 Task: Look for space in Pamanukan, Indonesia from 4th June, 2023 to 8th June, 2023 for 2 adults in price range Rs.8000 to Rs.16000. Place can be private room with 1  bedroom having 1 bed and 1 bathroom. Property type can be house, flat, guest house, hotel. Booking option can be shelf check-in. Required host language is English.
Action: Mouse moved to (423, 58)
Screenshot: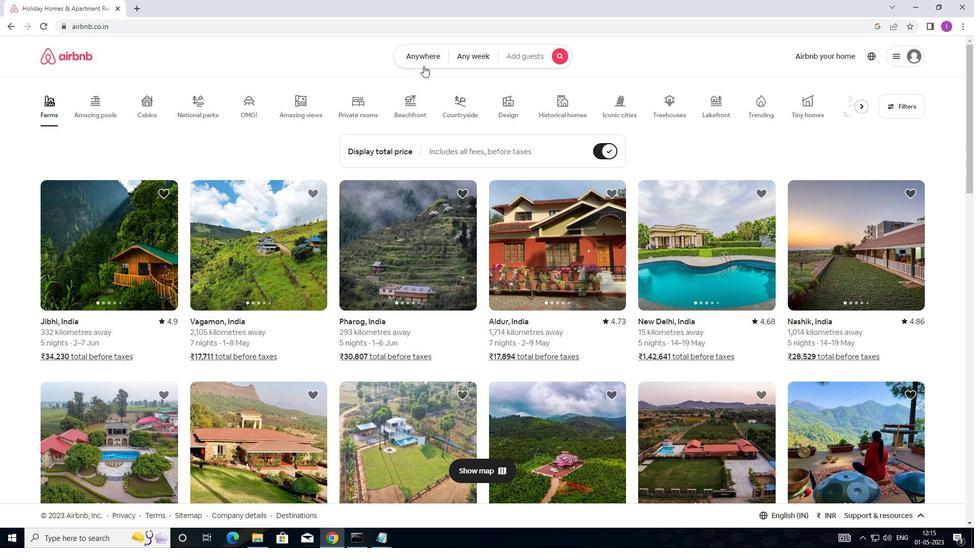 
Action: Mouse pressed left at (423, 58)
Screenshot: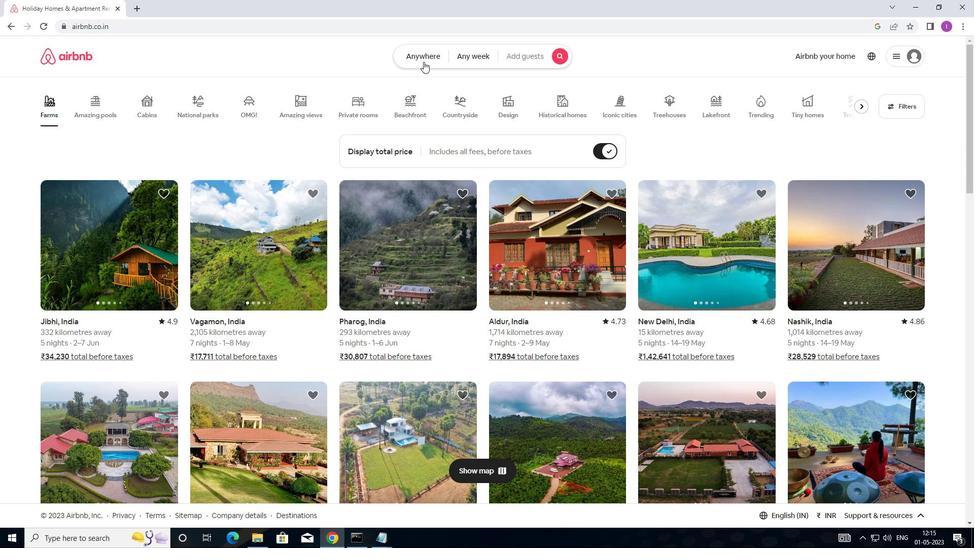 
Action: Mouse moved to (320, 91)
Screenshot: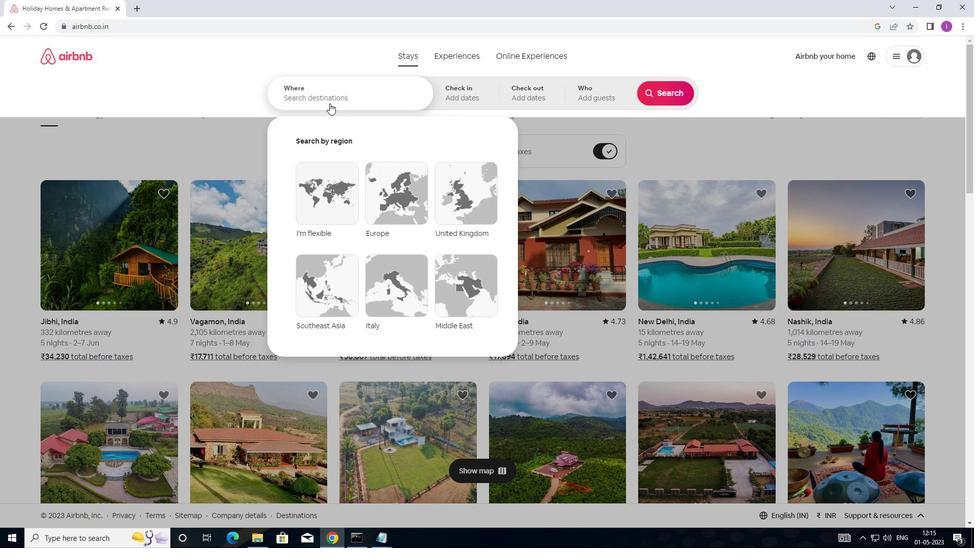 
Action: Mouse pressed left at (320, 91)
Screenshot: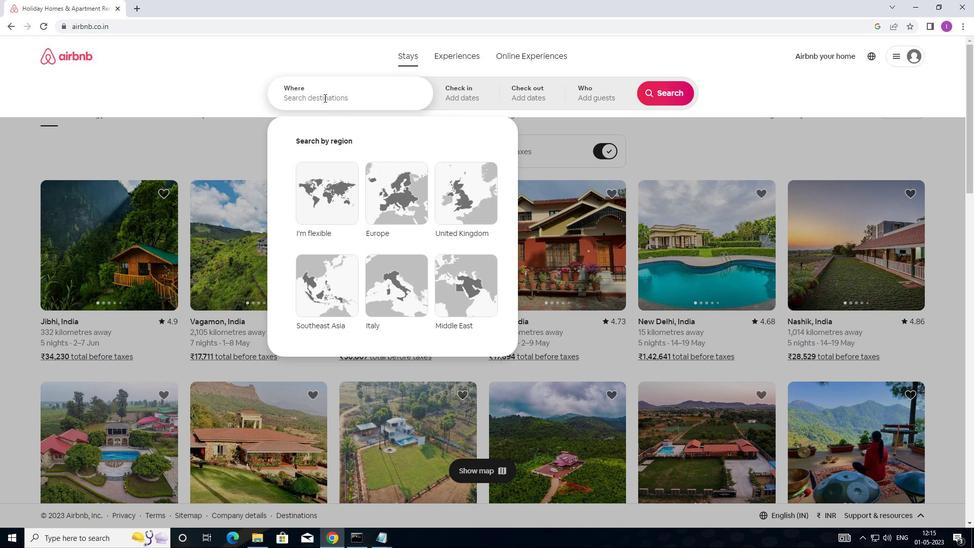 
Action: Mouse moved to (386, 114)
Screenshot: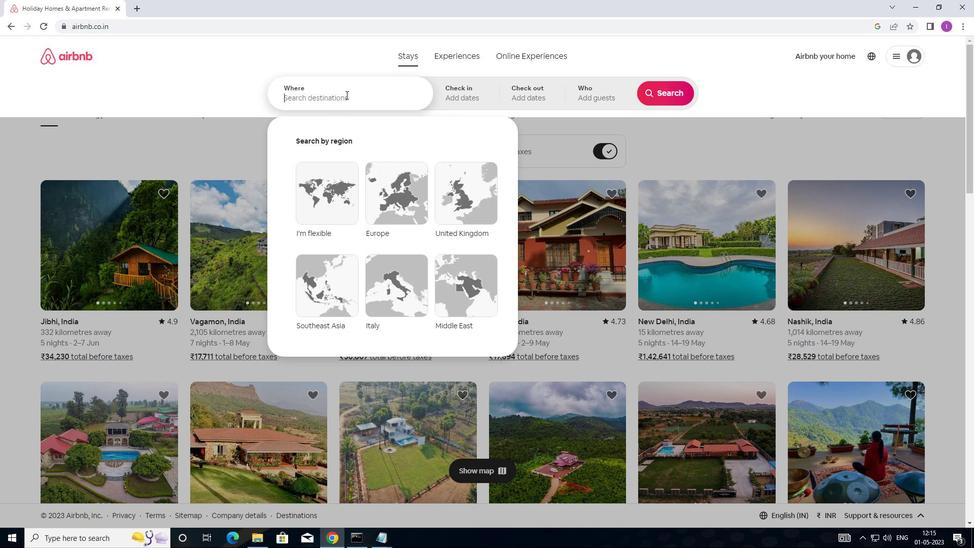 
Action: Key pressed <Key.shift>PAMANUKAN,<Key.shift><Key.shift><Key.shift><Key.shift><Key.shift><Key.shift><Key.shift><Key.shift><Key.shift><Key.shift><Key.shift><Key.shift><Key.shift><Key.shift><Key.shift>IN
Screenshot: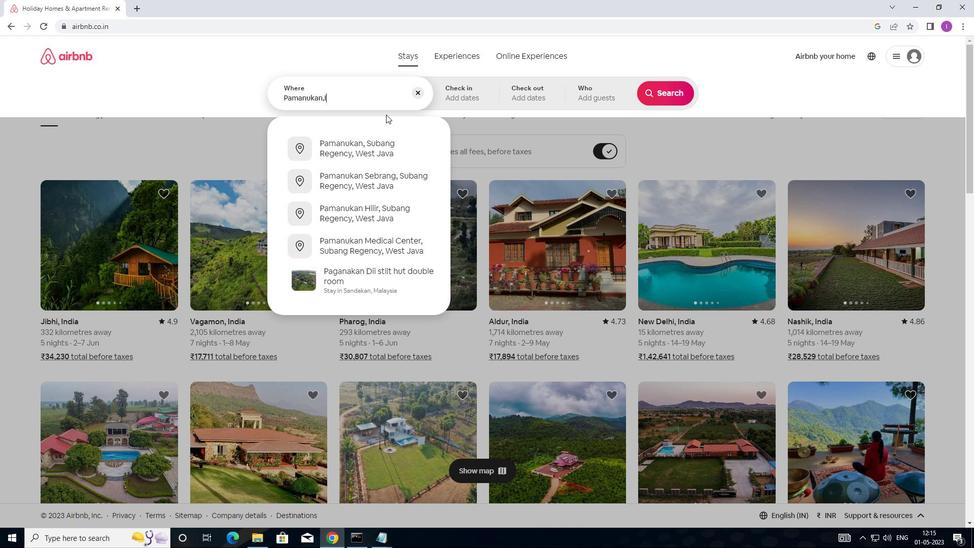 
Action: Mouse moved to (387, 115)
Screenshot: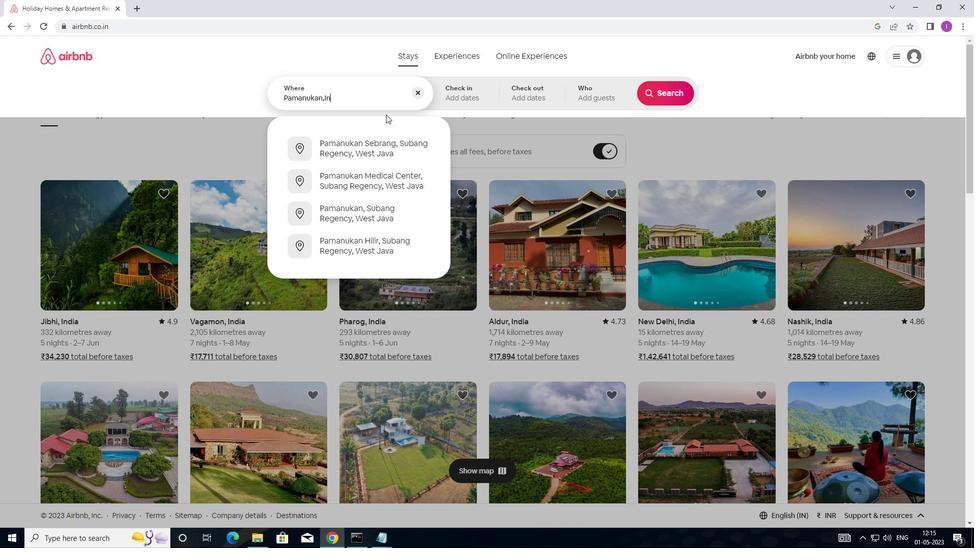 
Action: Key pressed D
Screenshot: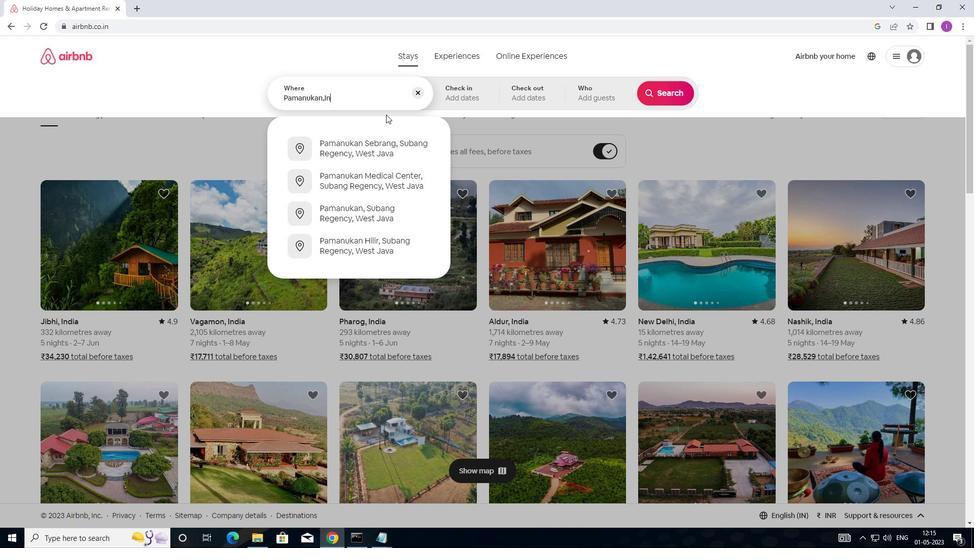 
Action: Mouse moved to (409, 99)
Screenshot: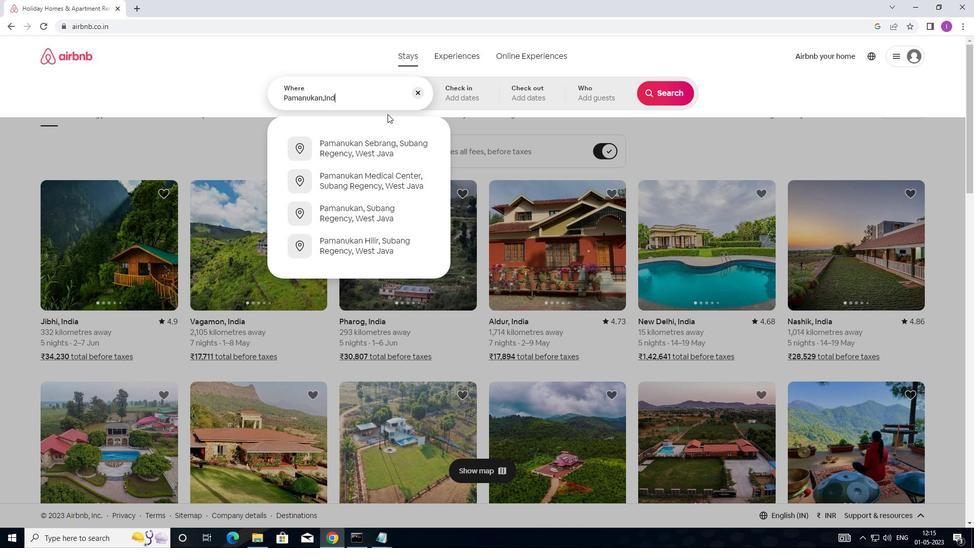 
Action: Key pressed ONESIA
Screenshot: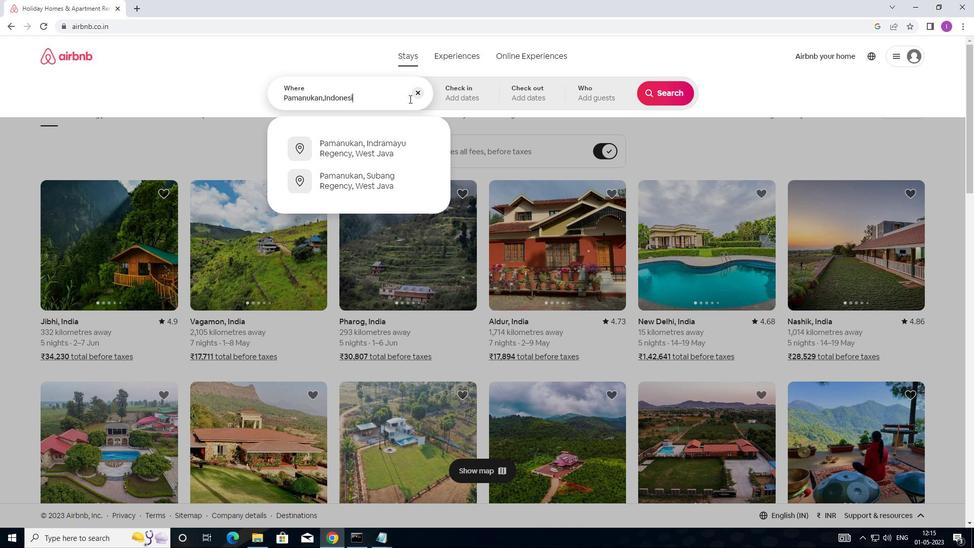 
Action: Mouse moved to (465, 91)
Screenshot: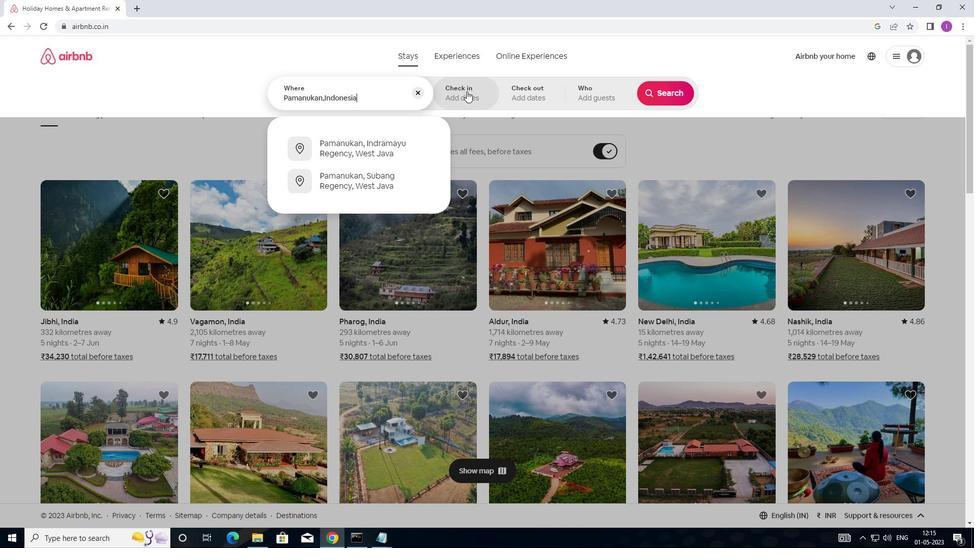 
Action: Mouse pressed left at (465, 91)
Screenshot: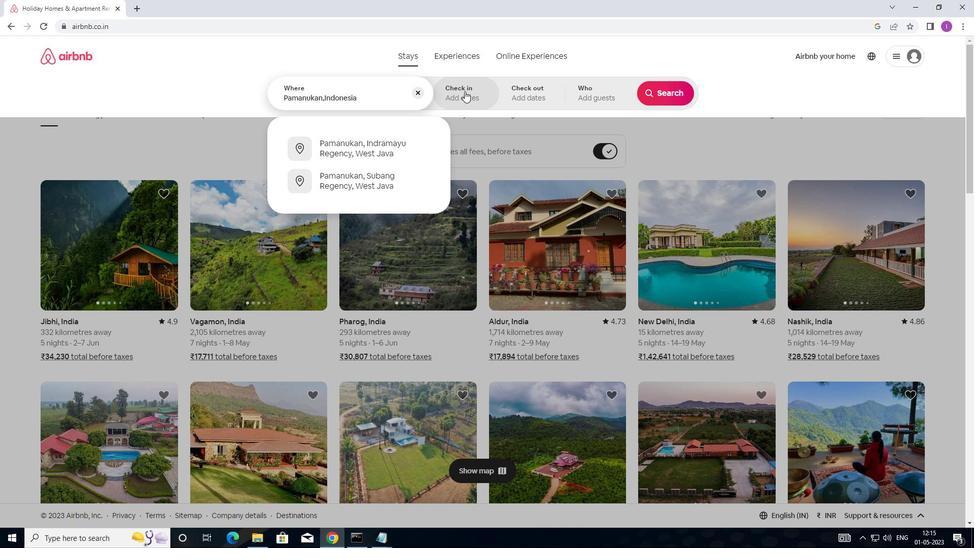 
Action: Mouse moved to (656, 183)
Screenshot: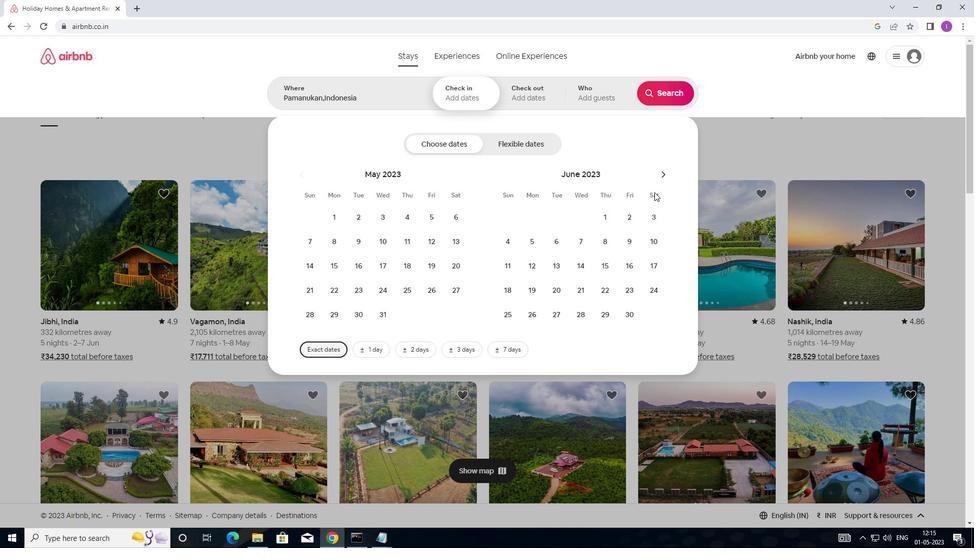 
Action: Mouse pressed left at (656, 183)
Screenshot: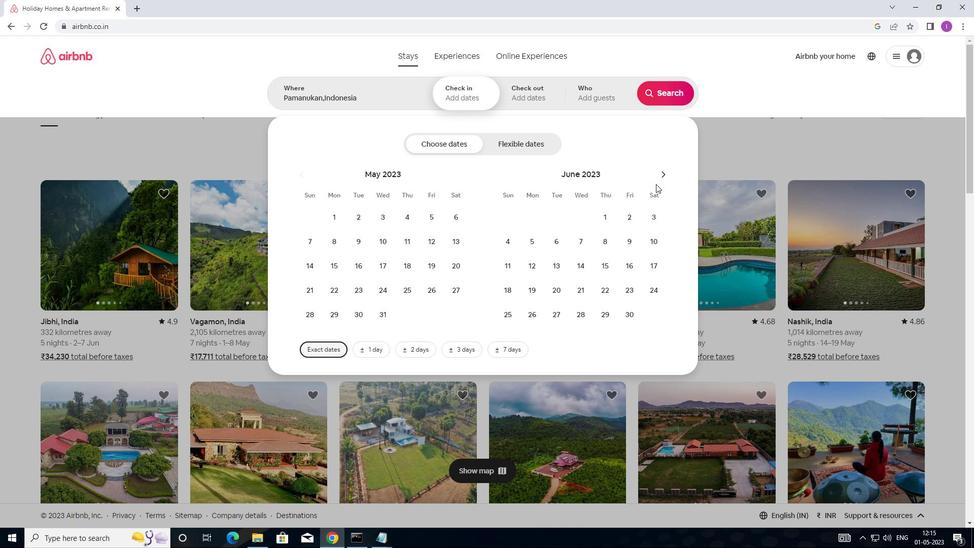
Action: Mouse pressed left at (656, 183)
Screenshot: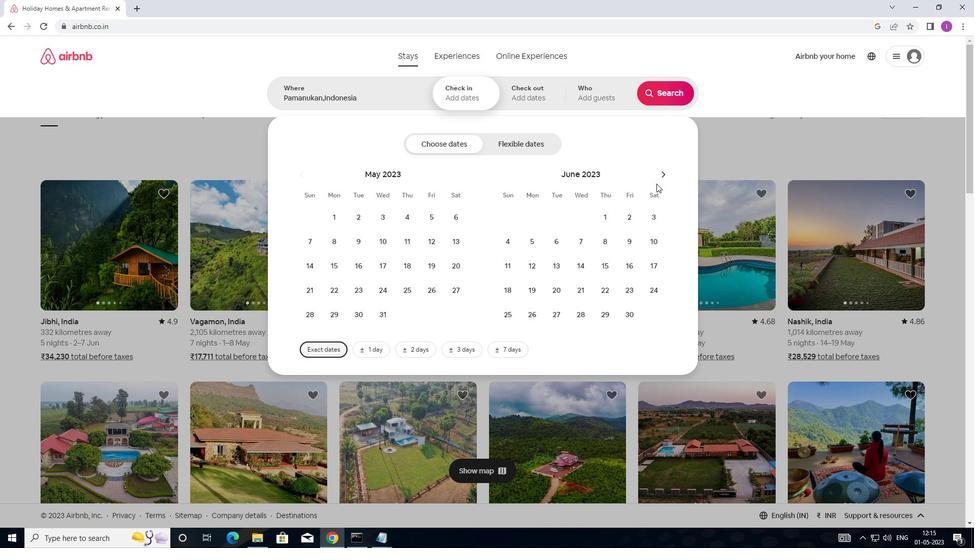 
Action: Mouse moved to (505, 241)
Screenshot: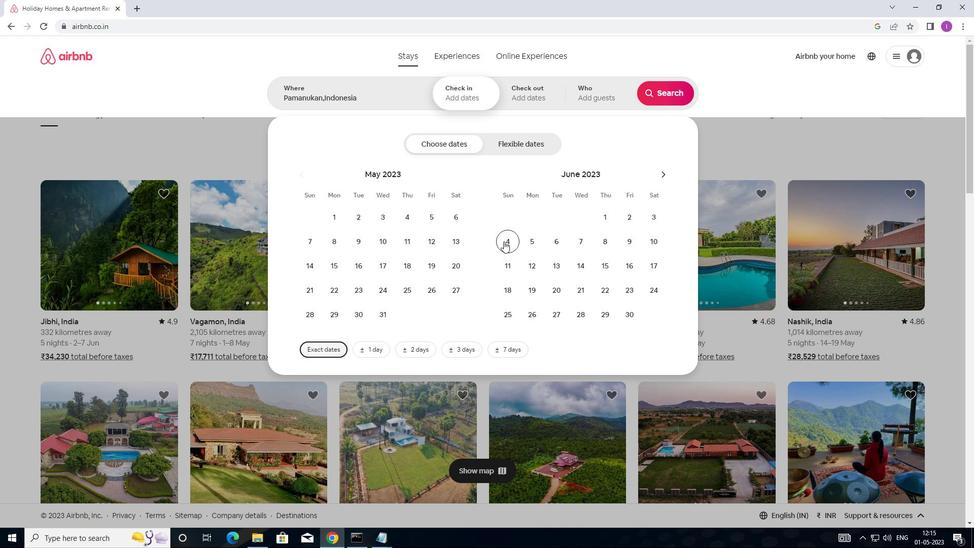 
Action: Mouse pressed left at (505, 241)
Screenshot: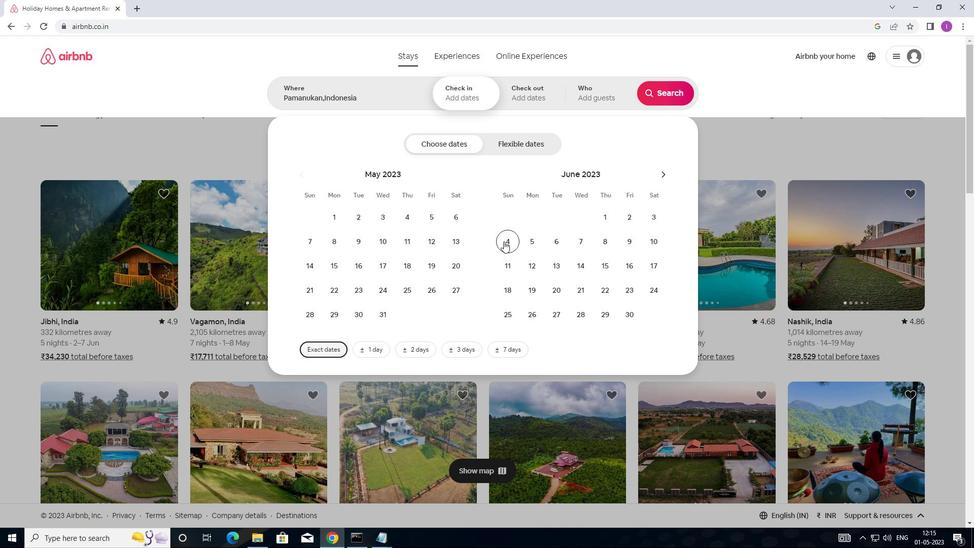 
Action: Mouse moved to (601, 244)
Screenshot: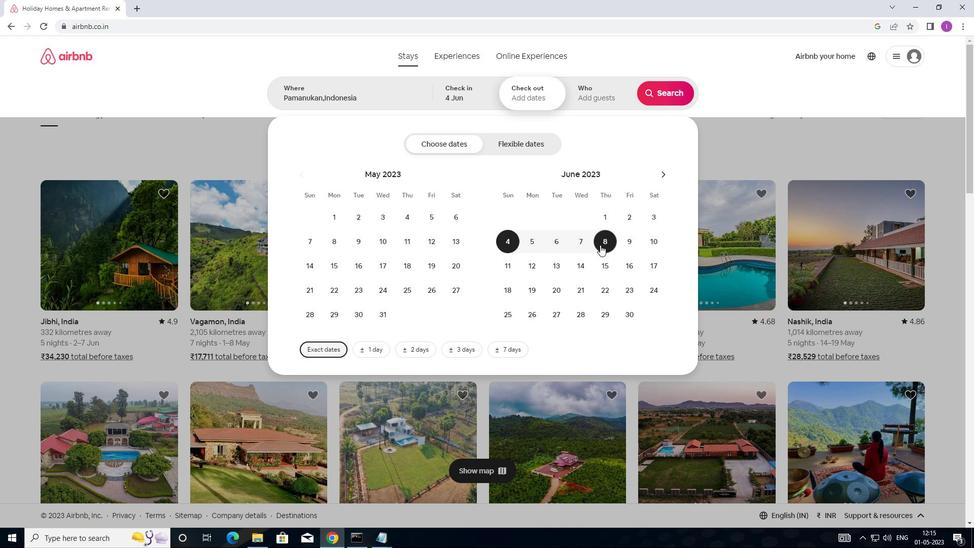 
Action: Mouse pressed left at (601, 244)
Screenshot: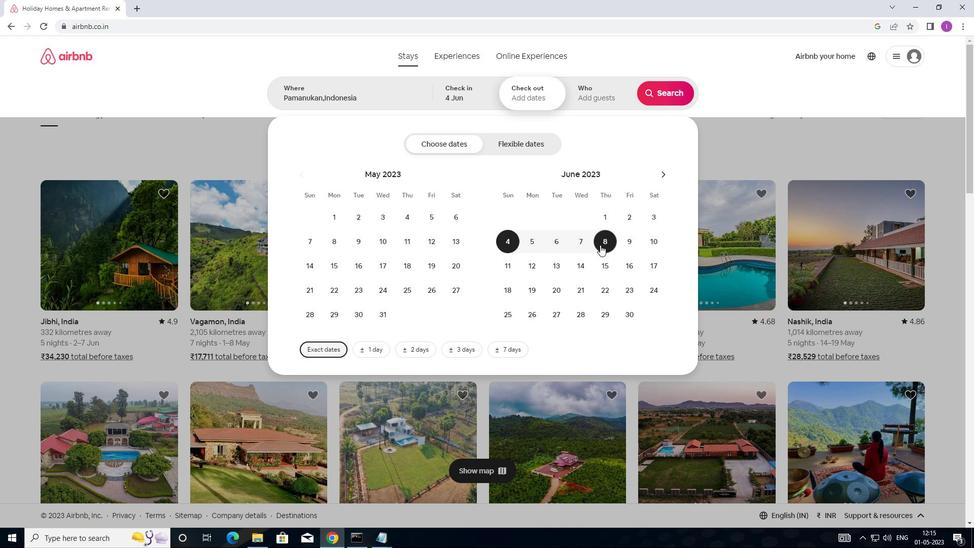 
Action: Mouse moved to (600, 96)
Screenshot: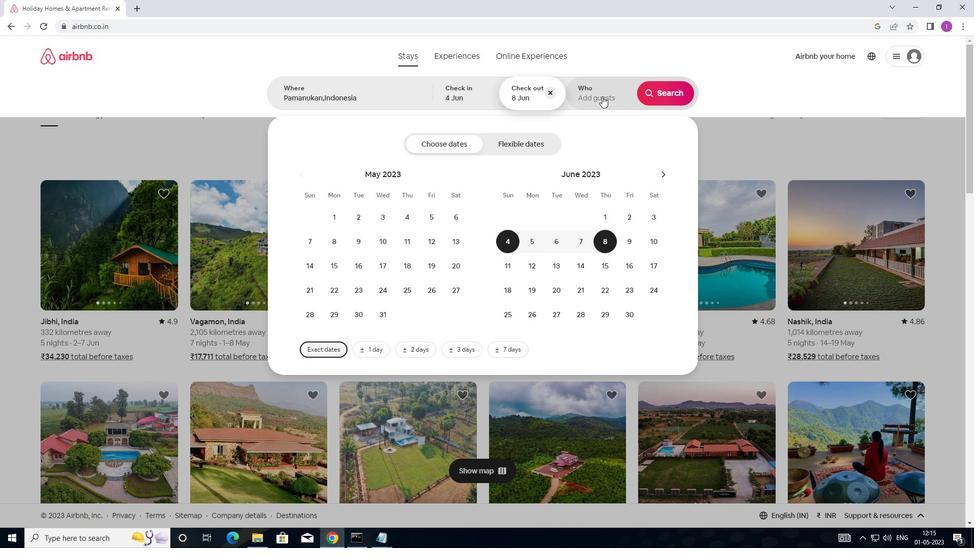 
Action: Mouse pressed left at (600, 96)
Screenshot: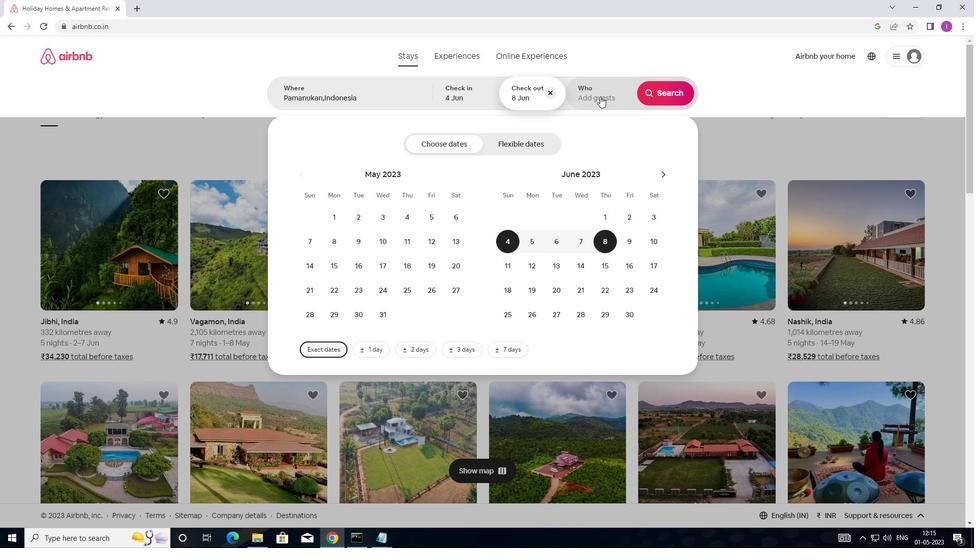 
Action: Mouse moved to (665, 149)
Screenshot: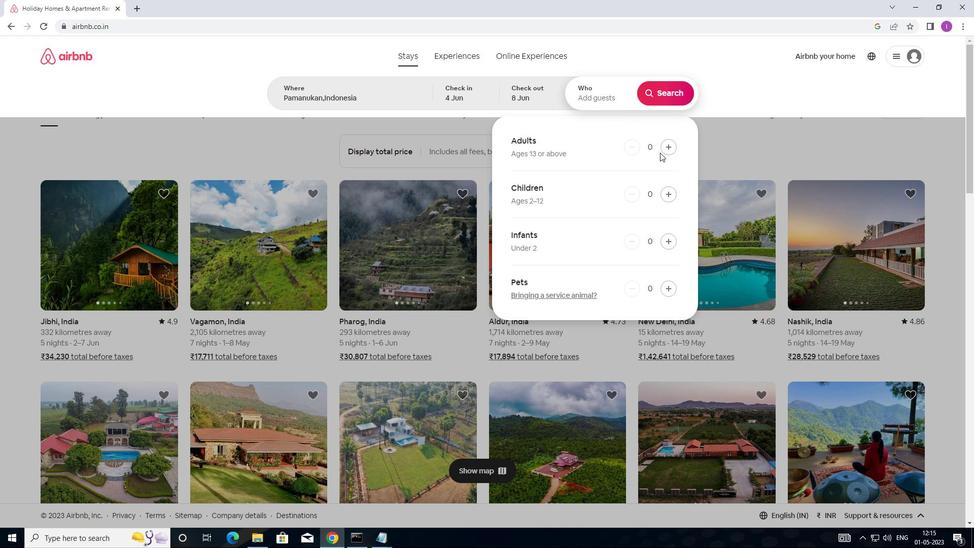 
Action: Mouse pressed left at (665, 149)
Screenshot: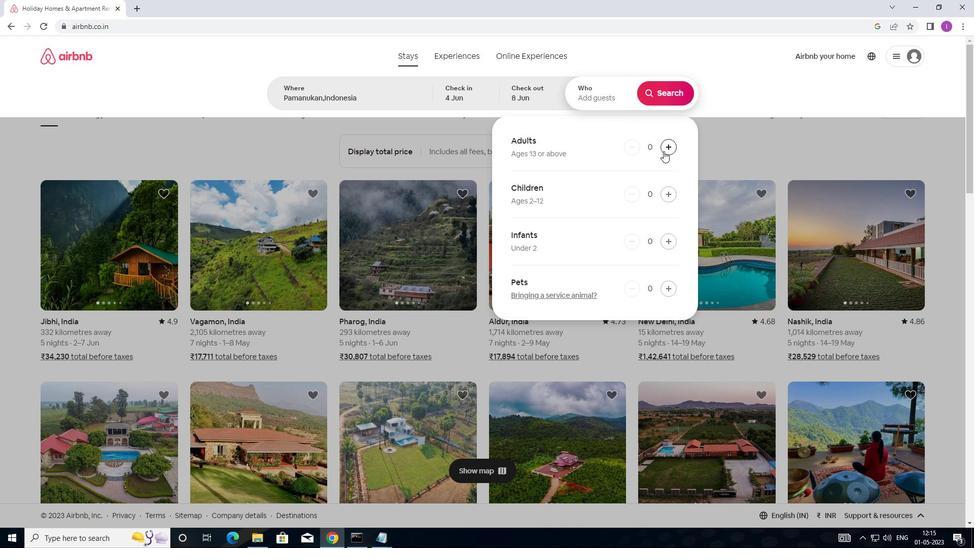 
Action: Mouse pressed left at (665, 149)
Screenshot: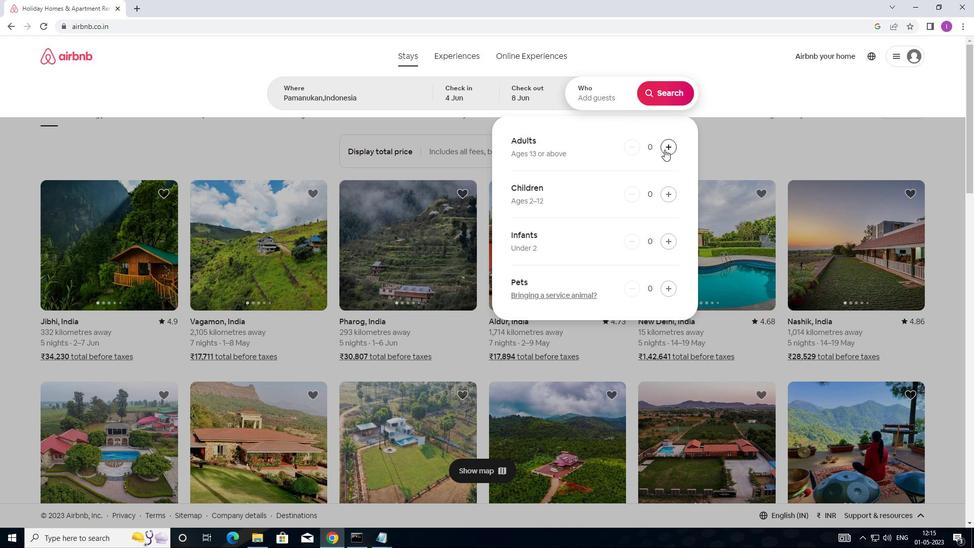 
Action: Mouse moved to (673, 98)
Screenshot: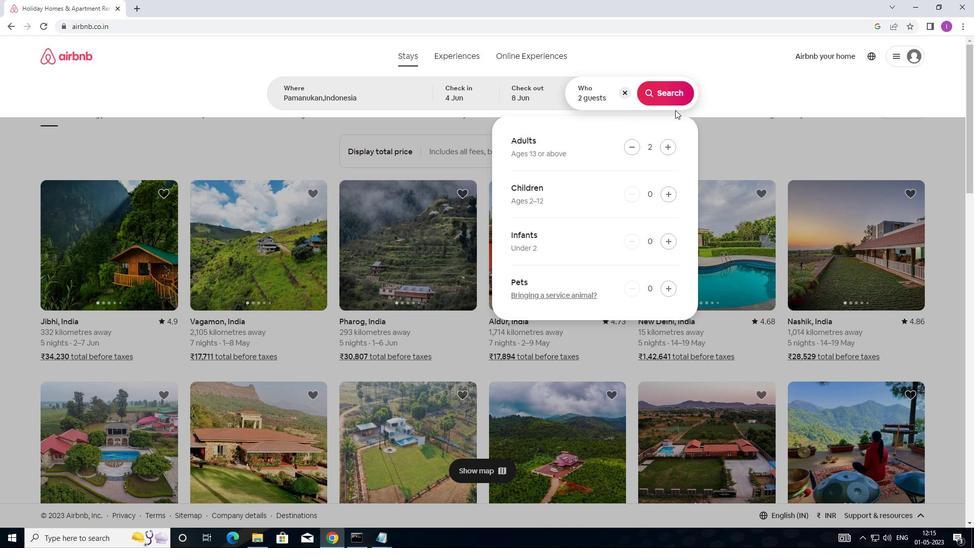 
Action: Mouse pressed left at (673, 98)
Screenshot: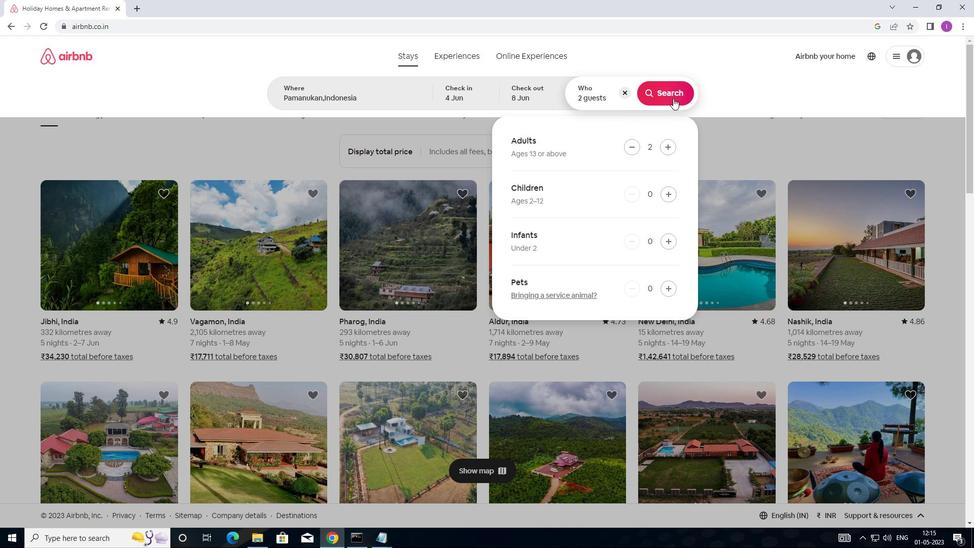 
Action: Mouse moved to (920, 100)
Screenshot: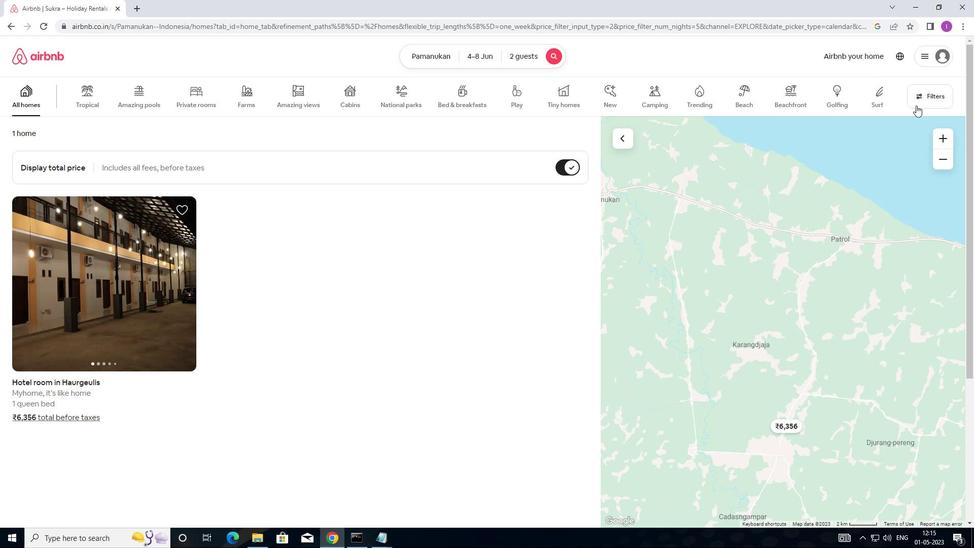 
Action: Mouse pressed left at (920, 100)
Screenshot: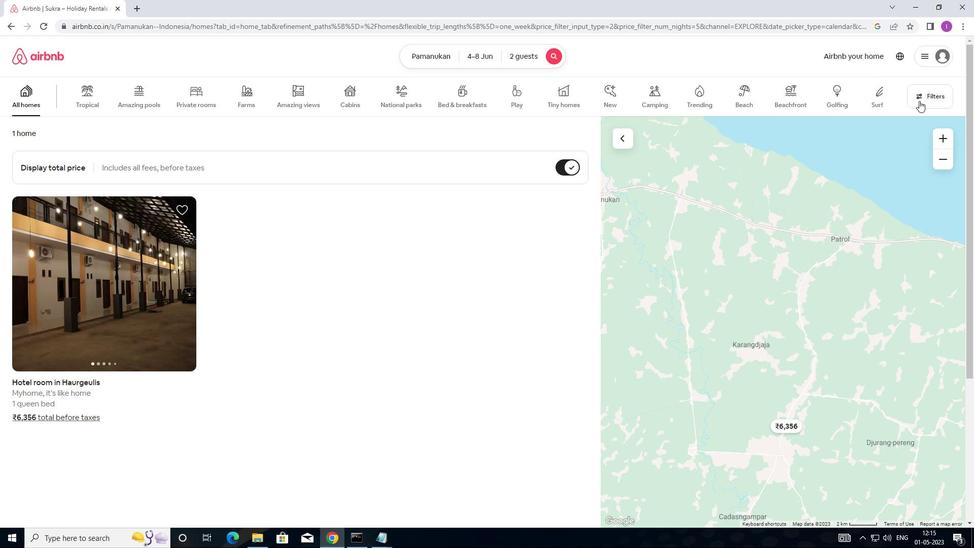 
Action: Mouse moved to (371, 226)
Screenshot: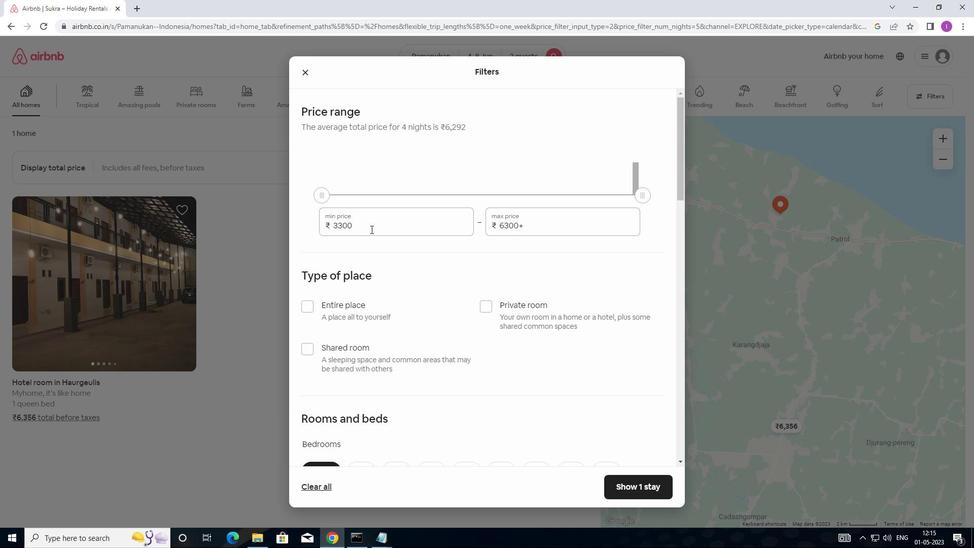 
Action: Mouse pressed left at (371, 226)
Screenshot: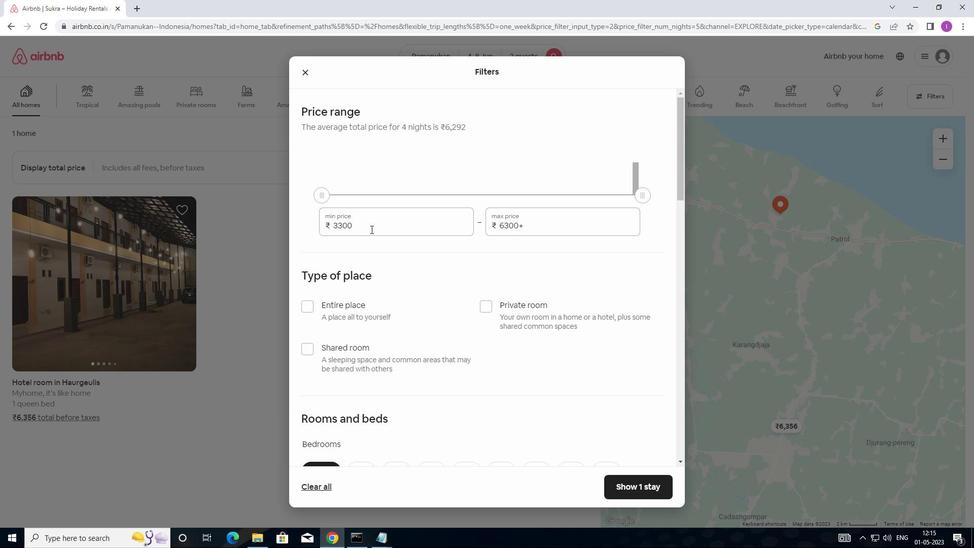 
Action: Mouse moved to (335, 227)
Screenshot: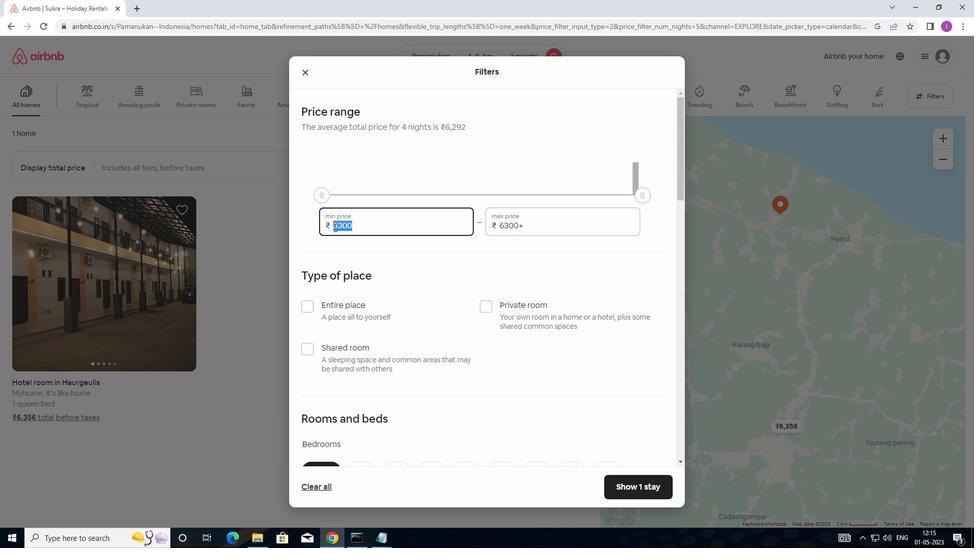 
Action: Key pressed 800
Screenshot: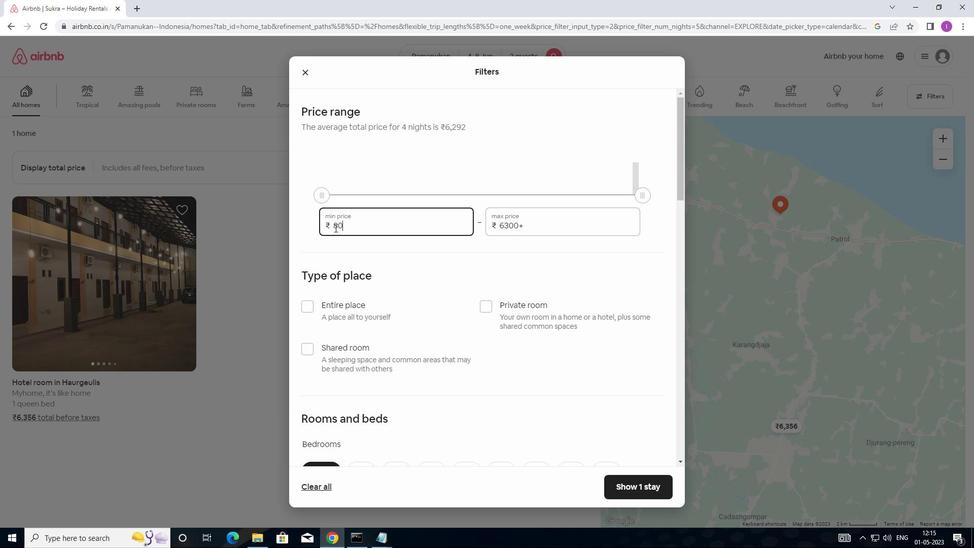 
Action: Mouse moved to (335, 227)
Screenshot: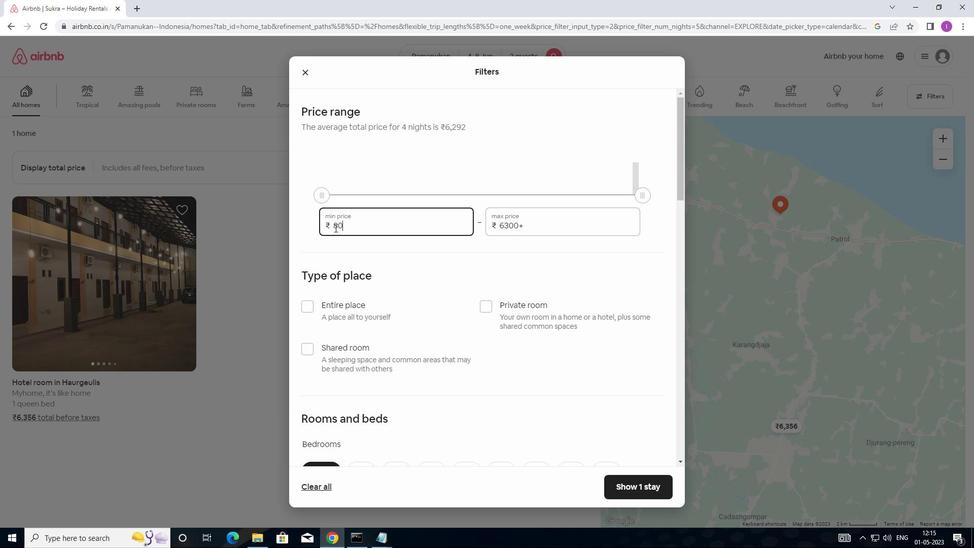 
Action: Key pressed 0
Screenshot: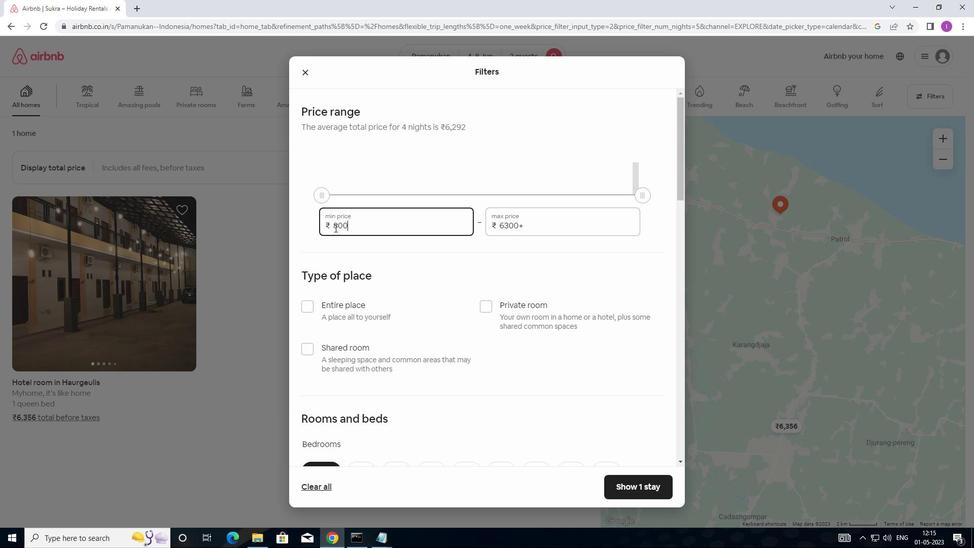 
Action: Mouse moved to (533, 226)
Screenshot: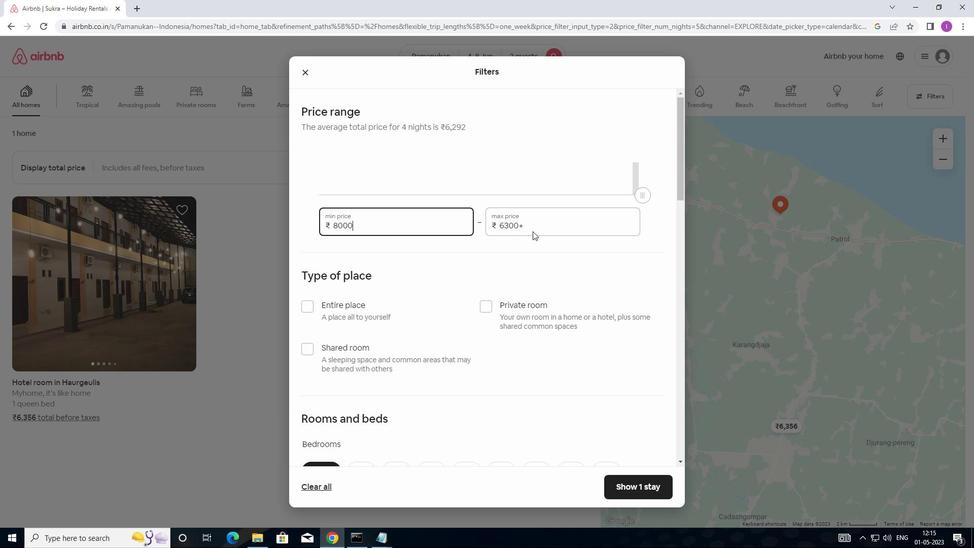 
Action: Mouse pressed left at (533, 226)
Screenshot: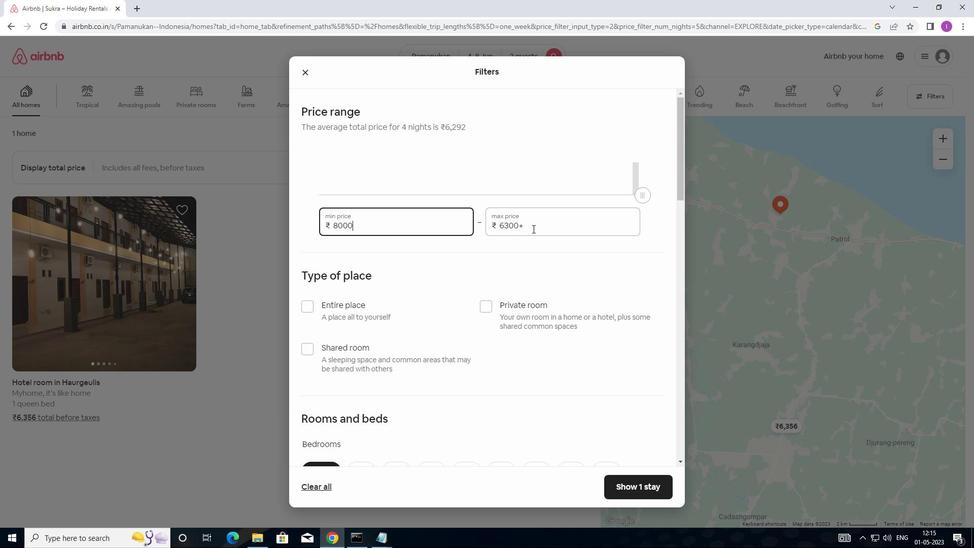 
Action: Mouse moved to (485, 241)
Screenshot: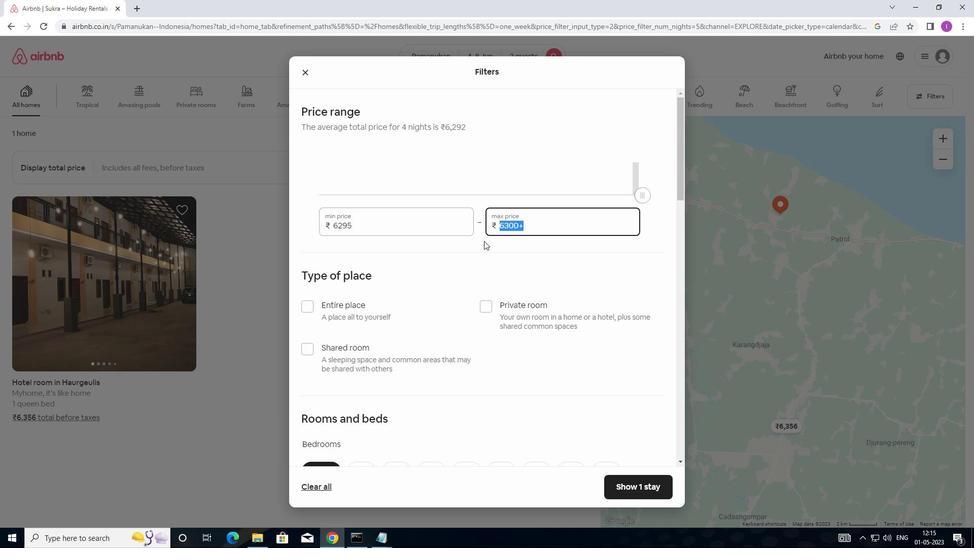 
Action: Key pressed 16000
Screenshot: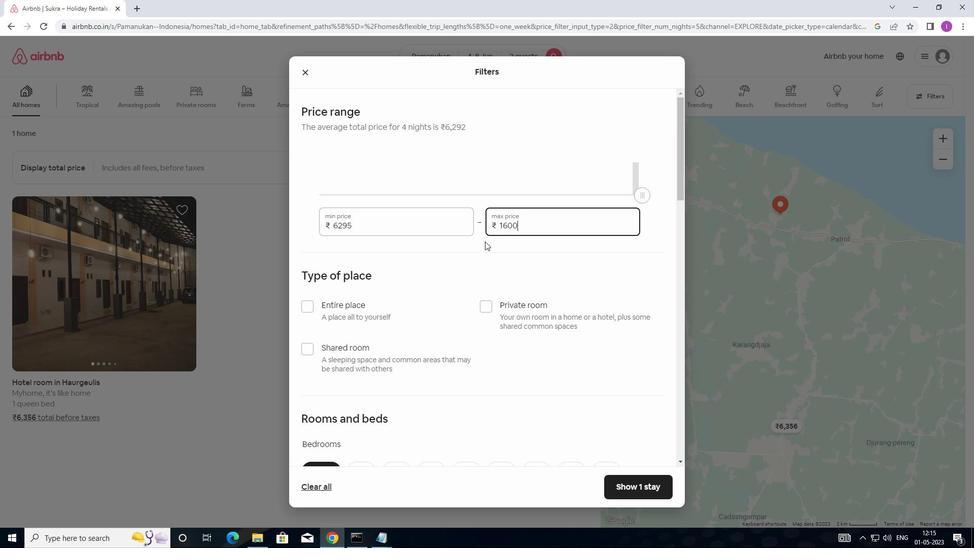 
Action: Mouse moved to (397, 308)
Screenshot: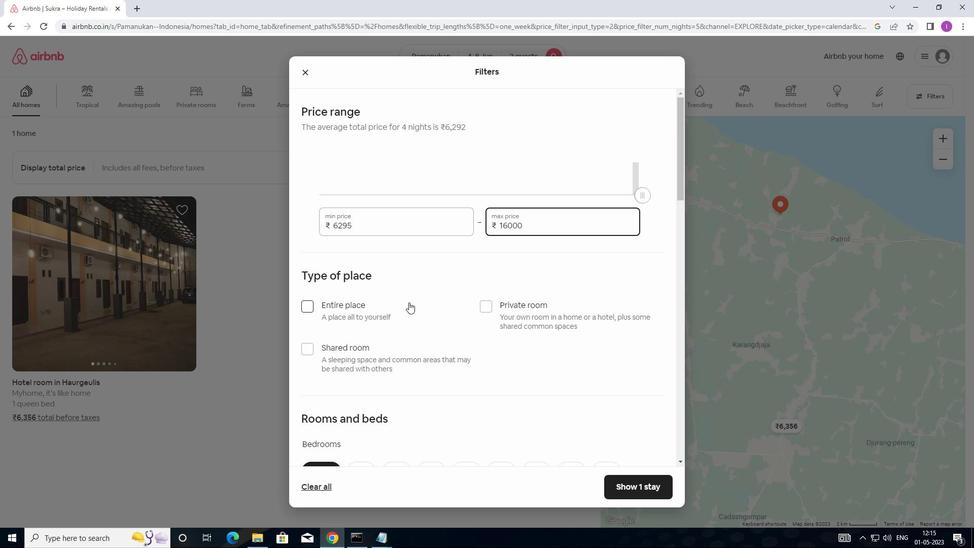 
Action: Mouse scrolled (397, 308) with delta (0, 0)
Screenshot: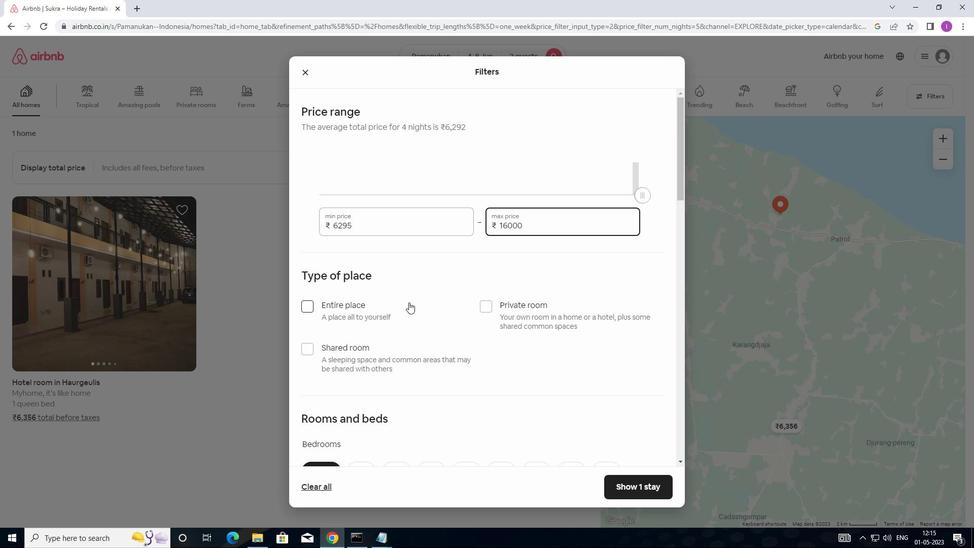 
Action: Mouse moved to (492, 255)
Screenshot: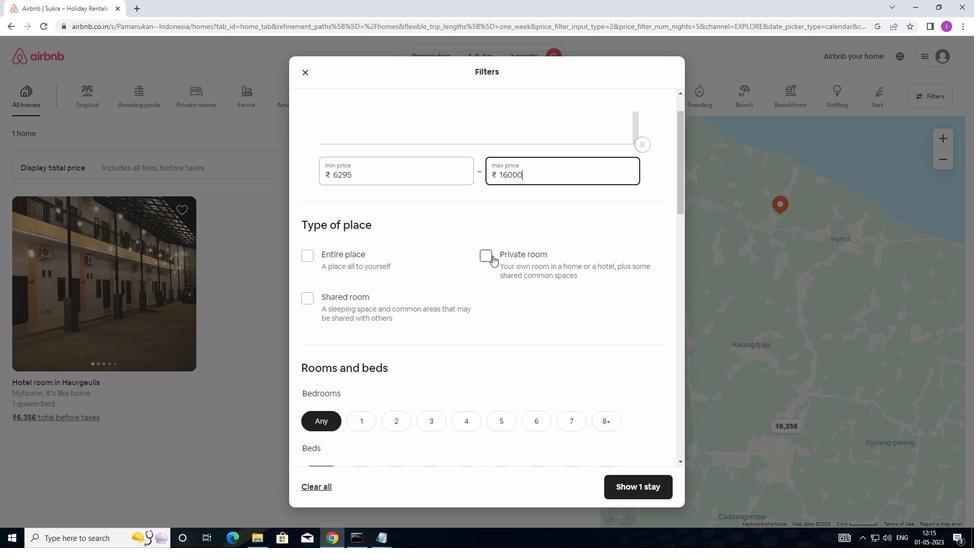
Action: Mouse pressed left at (492, 255)
Screenshot: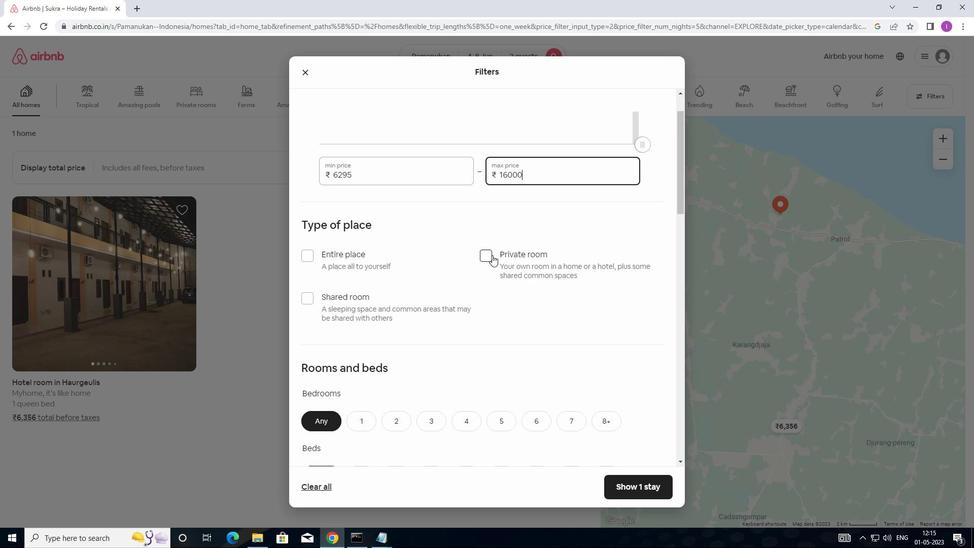 
Action: Mouse moved to (564, 265)
Screenshot: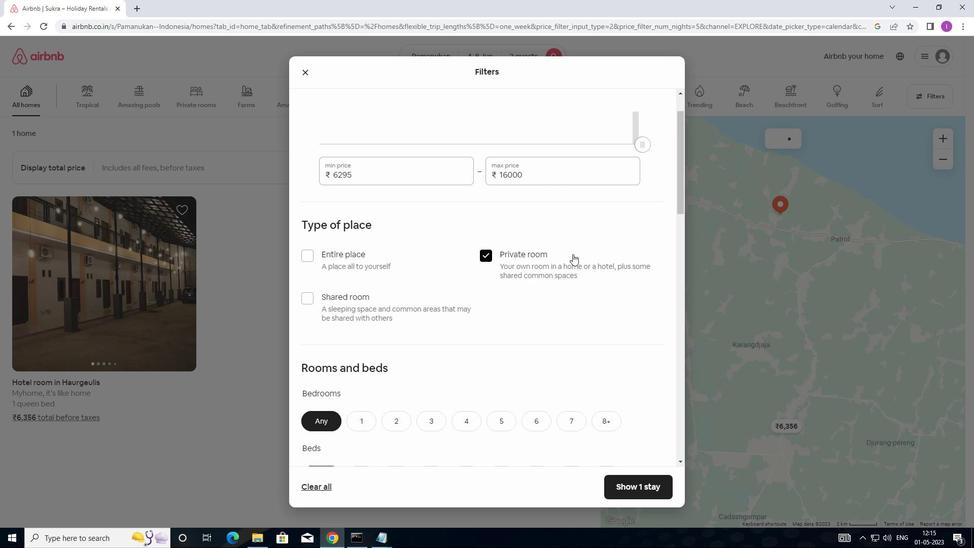 
Action: Mouse scrolled (564, 264) with delta (0, 0)
Screenshot: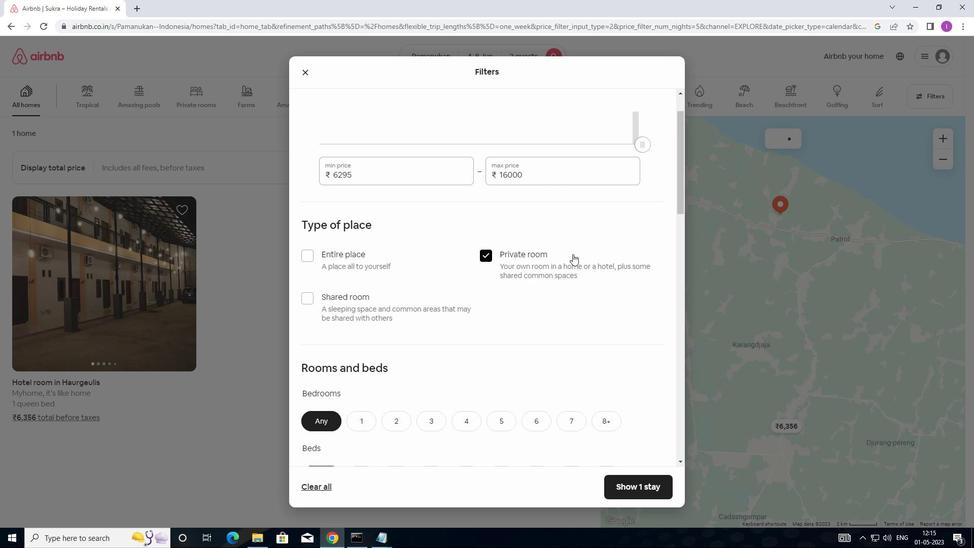 
Action: Mouse moved to (551, 279)
Screenshot: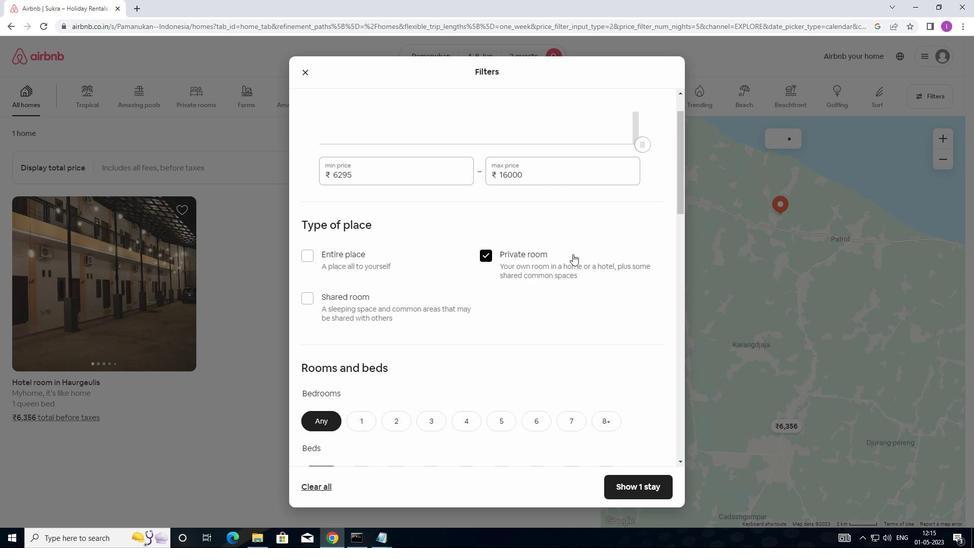 
Action: Mouse scrolled (551, 278) with delta (0, 0)
Screenshot: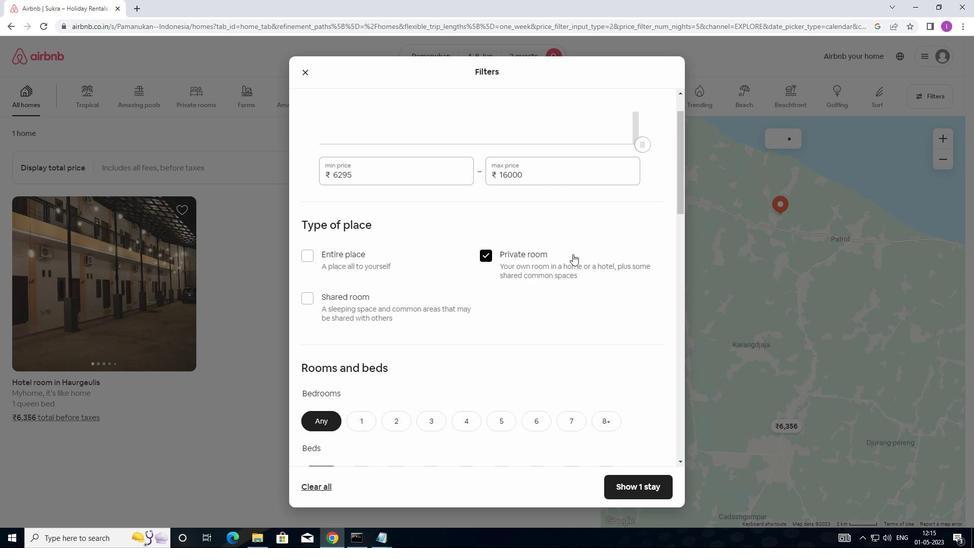 
Action: Mouse moved to (544, 282)
Screenshot: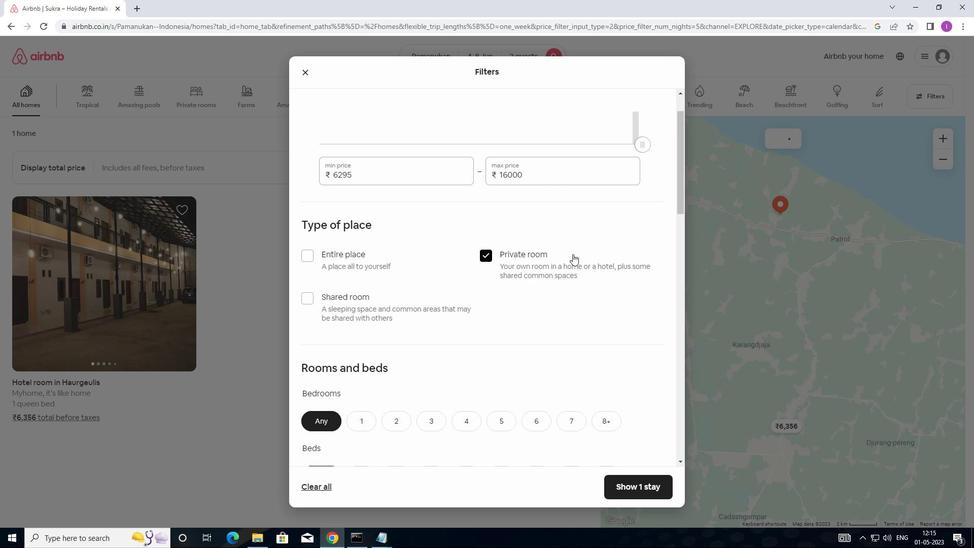 
Action: Mouse scrolled (544, 282) with delta (0, 0)
Screenshot: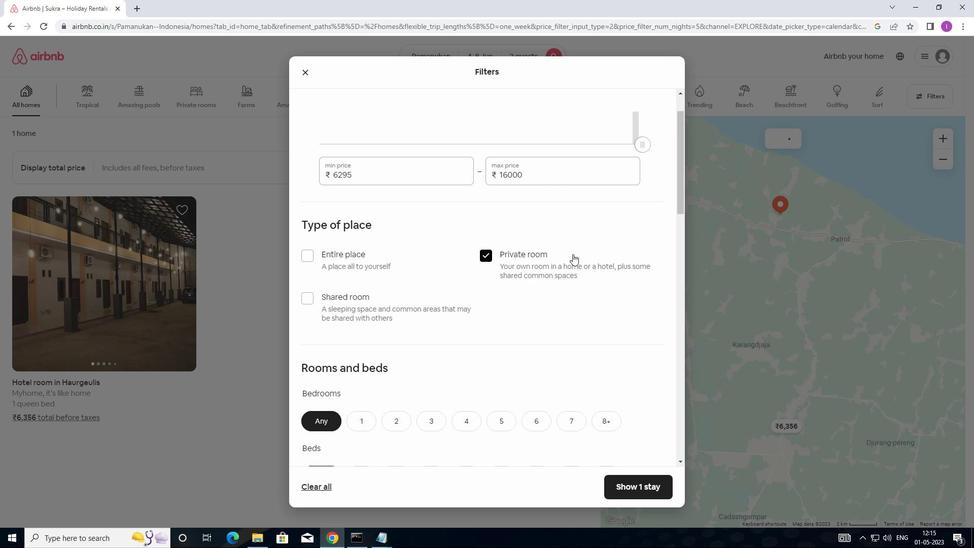 
Action: Mouse moved to (540, 282)
Screenshot: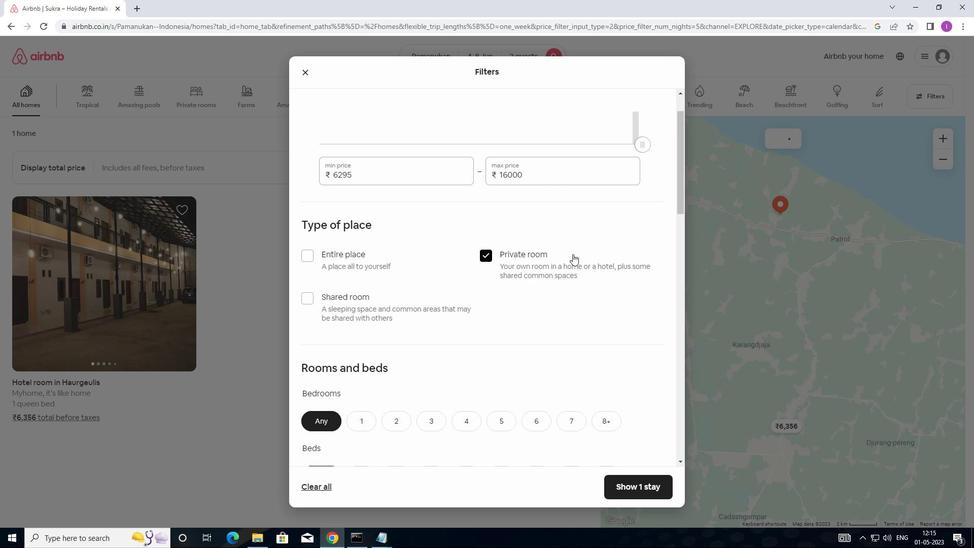 
Action: Mouse scrolled (540, 282) with delta (0, 0)
Screenshot: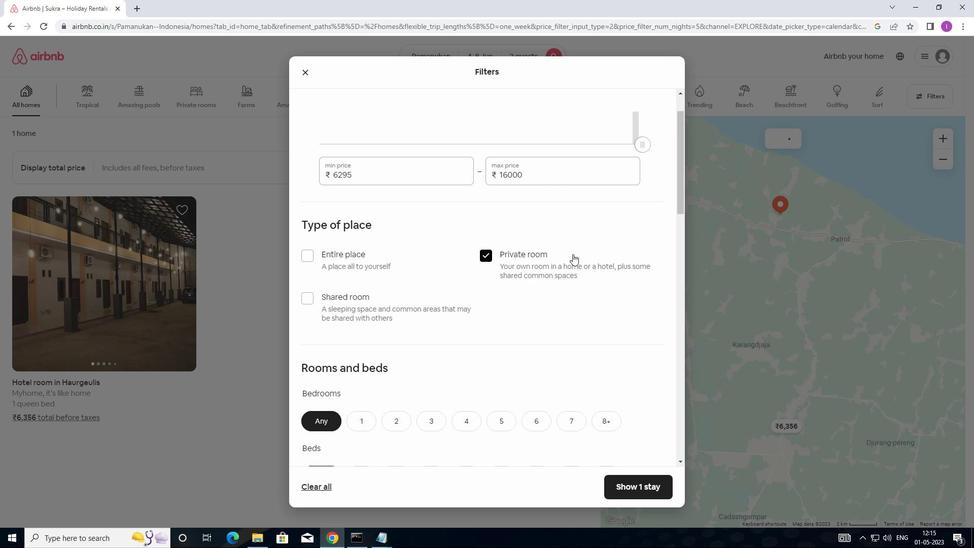 
Action: Mouse moved to (536, 282)
Screenshot: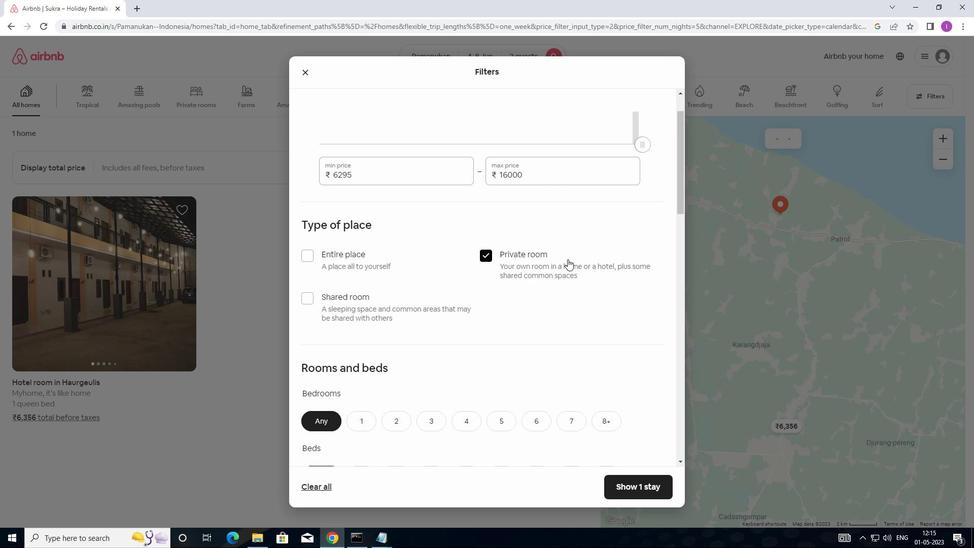 
Action: Mouse scrolled (536, 282) with delta (0, 0)
Screenshot: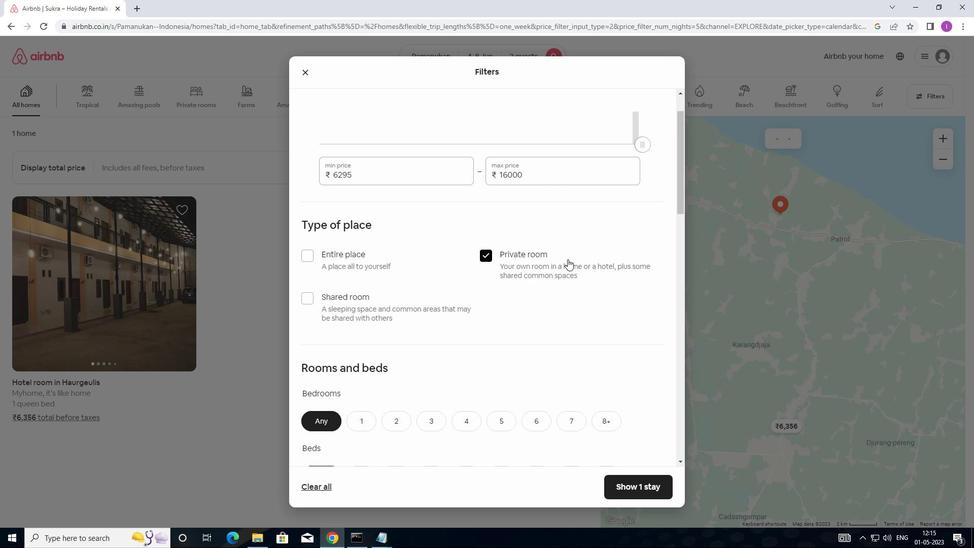 
Action: Mouse moved to (356, 176)
Screenshot: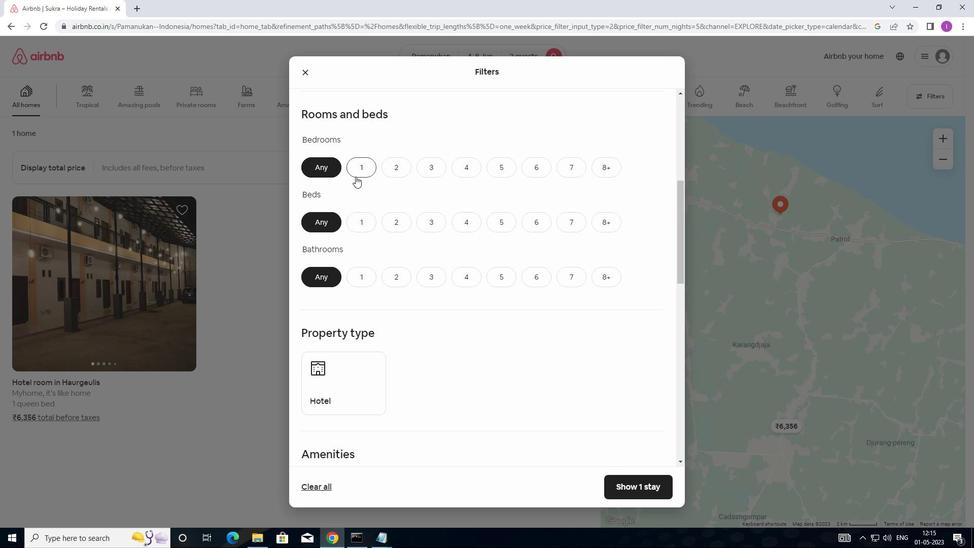 
Action: Mouse pressed left at (356, 176)
Screenshot: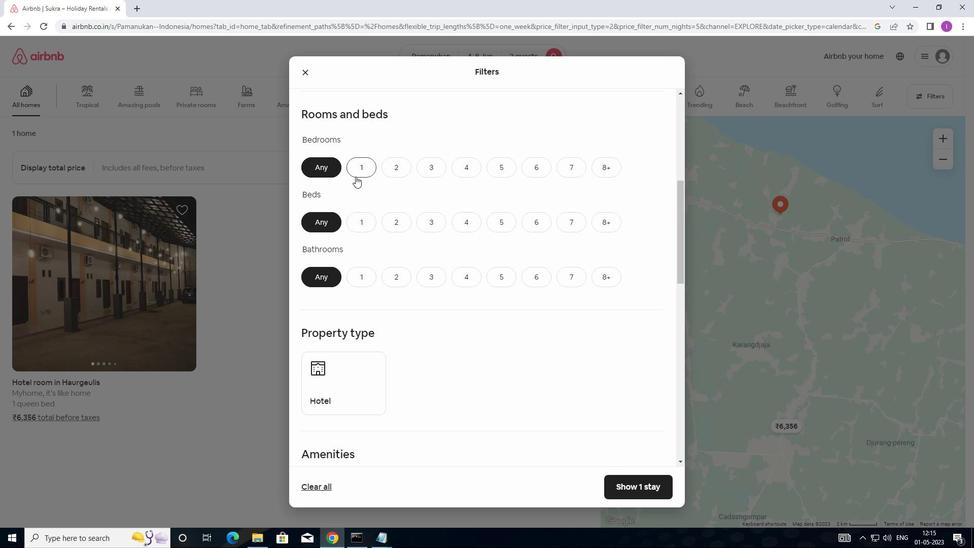
Action: Mouse moved to (358, 217)
Screenshot: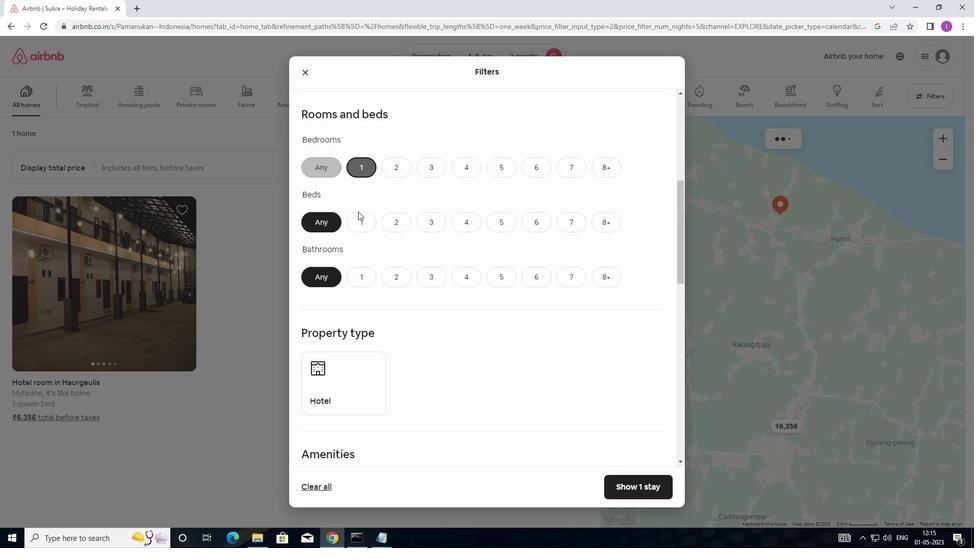 
Action: Mouse pressed left at (358, 217)
Screenshot: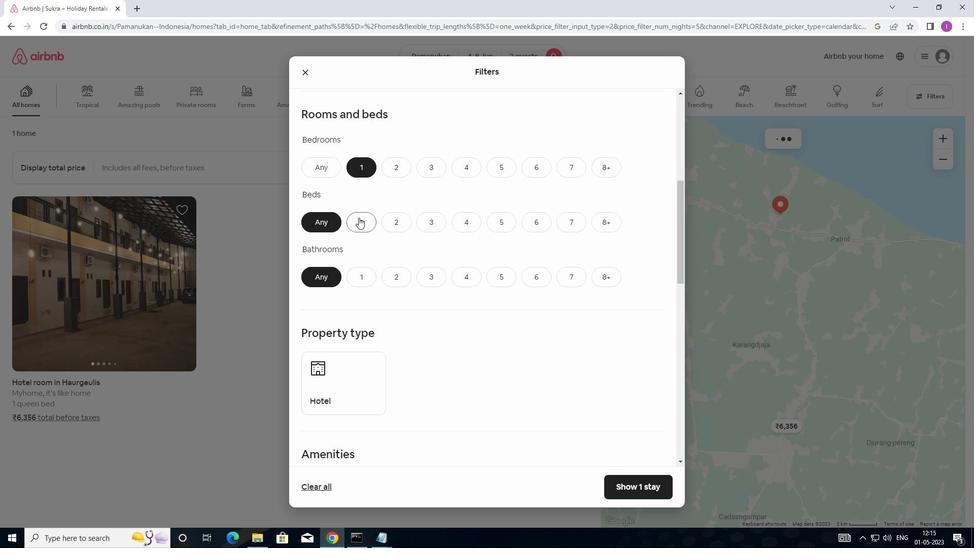 
Action: Mouse moved to (368, 265)
Screenshot: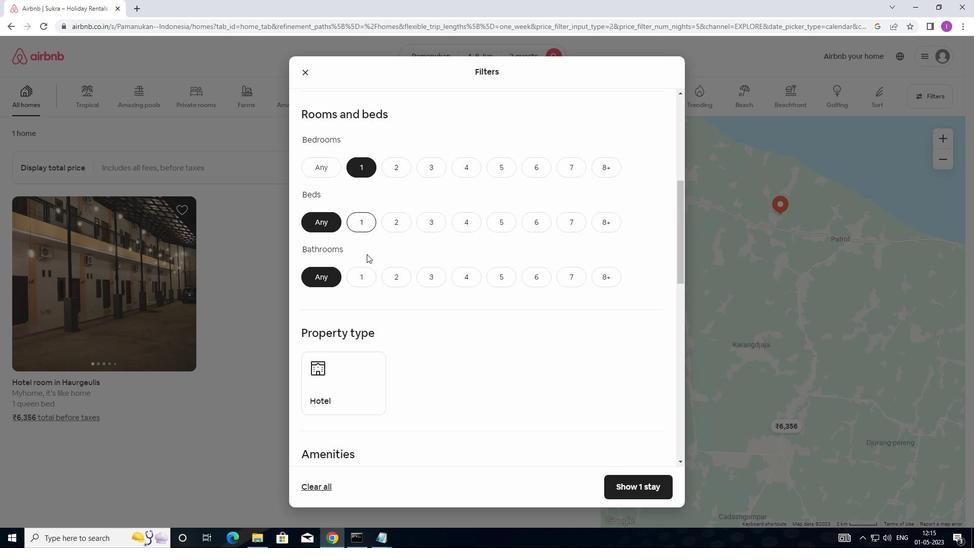 
Action: Mouse pressed left at (368, 265)
Screenshot: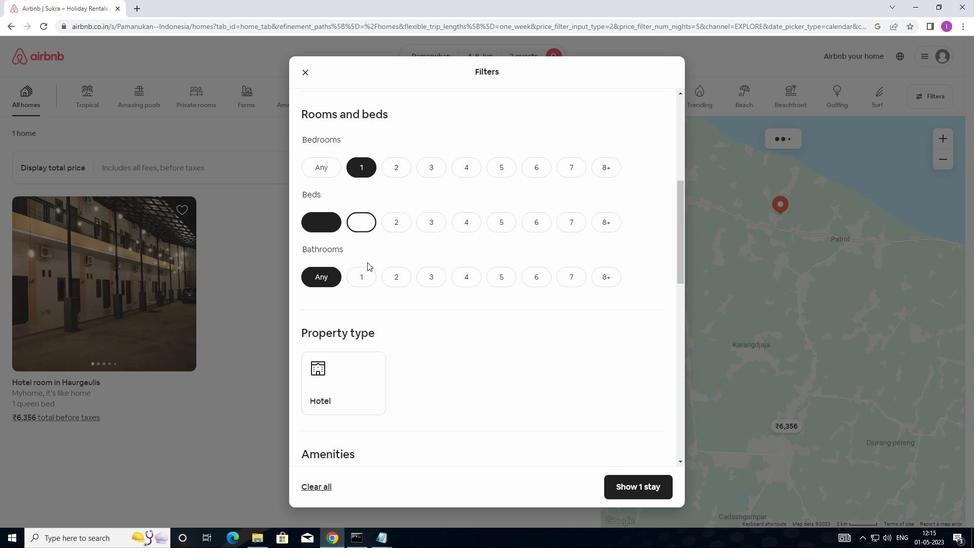 
Action: Mouse moved to (366, 273)
Screenshot: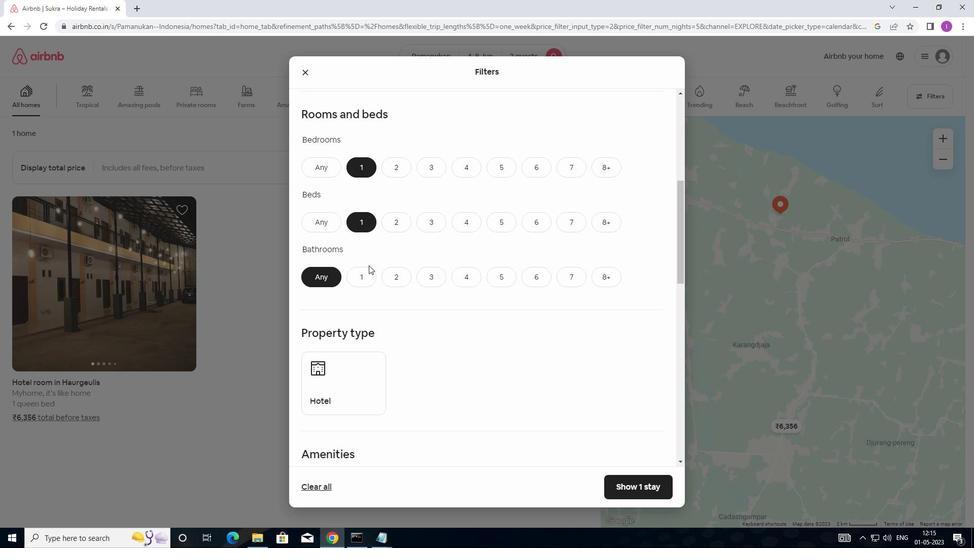 
Action: Mouse pressed left at (366, 273)
Screenshot: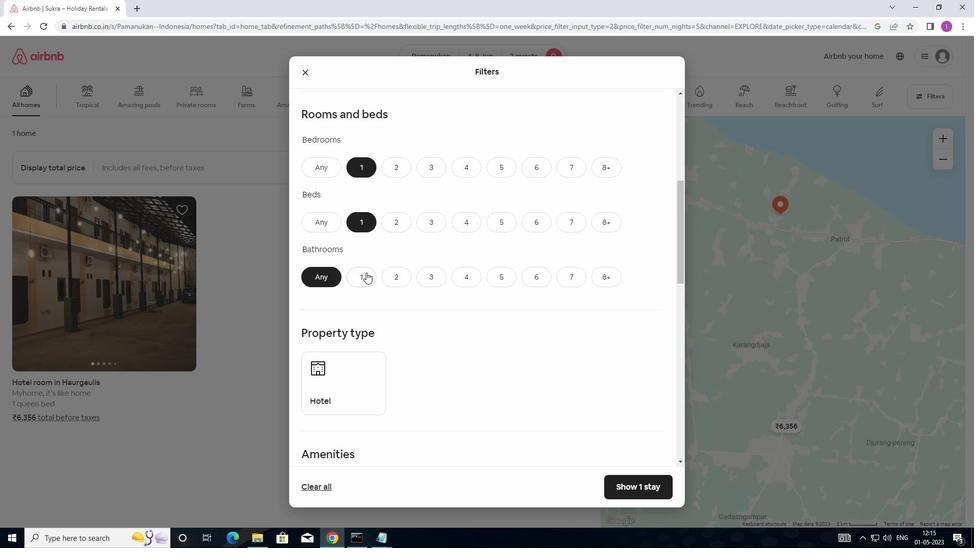 
Action: Mouse moved to (326, 373)
Screenshot: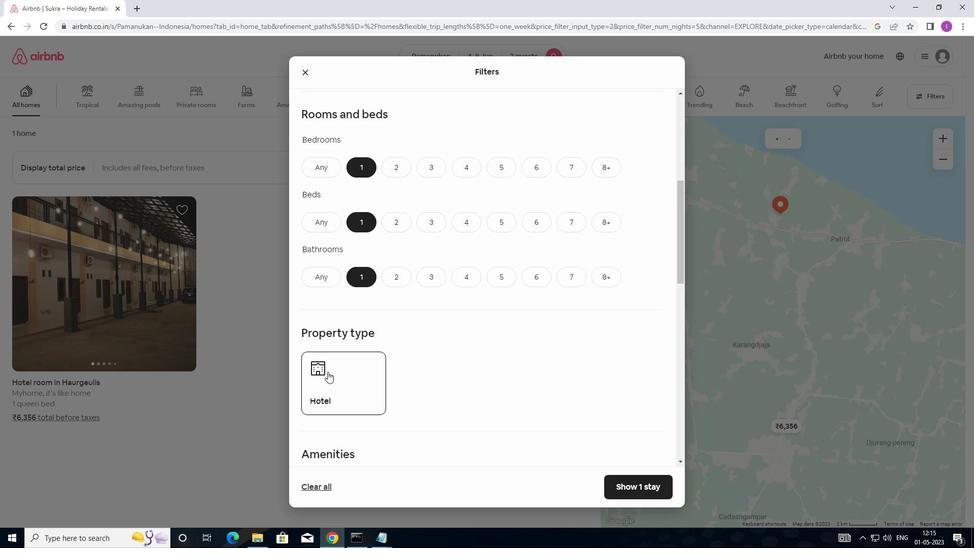 
Action: Mouse pressed left at (326, 373)
Screenshot: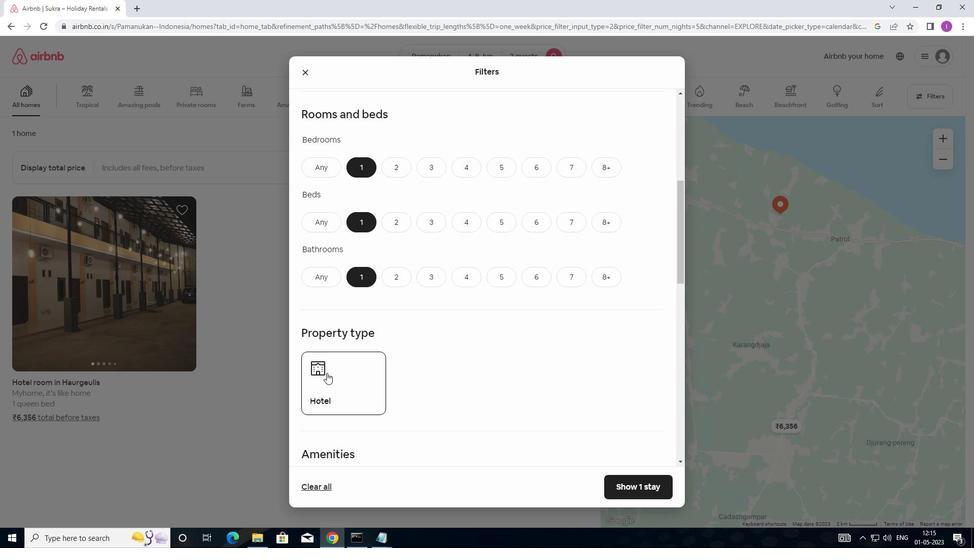 
Action: Mouse moved to (510, 290)
Screenshot: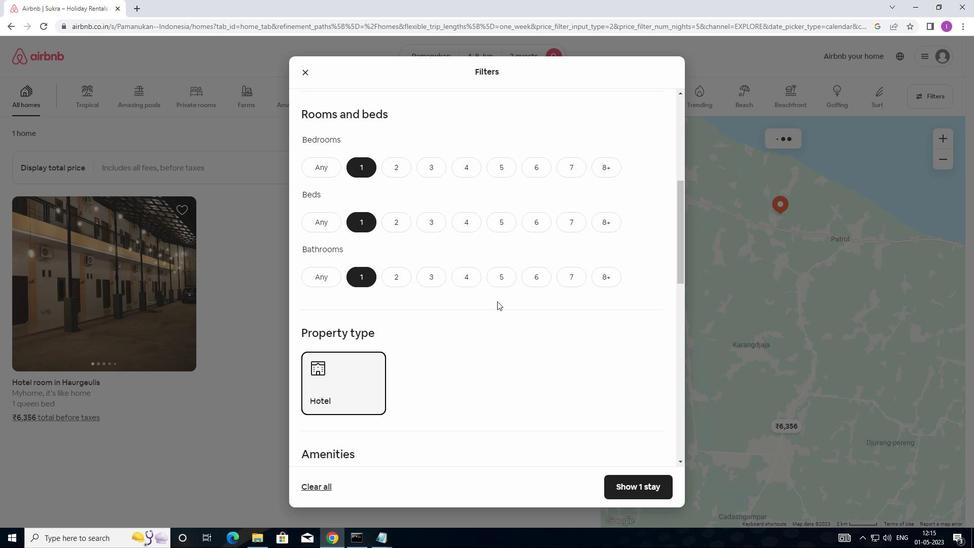 
Action: Mouse scrolled (510, 289) with delta (0, 0)
Screenshot: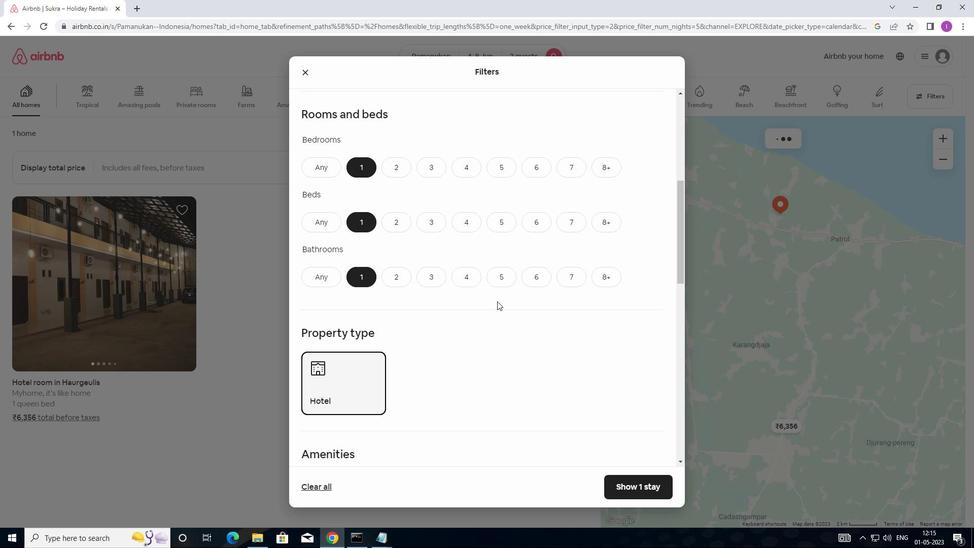 
Action: Mouse scrolled (510, 289) with delta (0, 0)
Screenshot: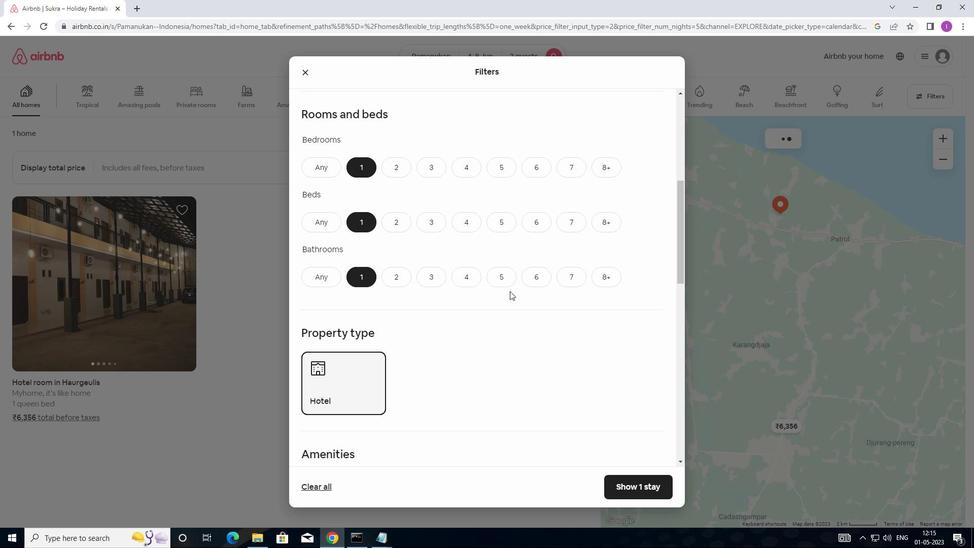 
Action: Mouse scrolled (510, 289) with delta (0, 0)
Screenshot: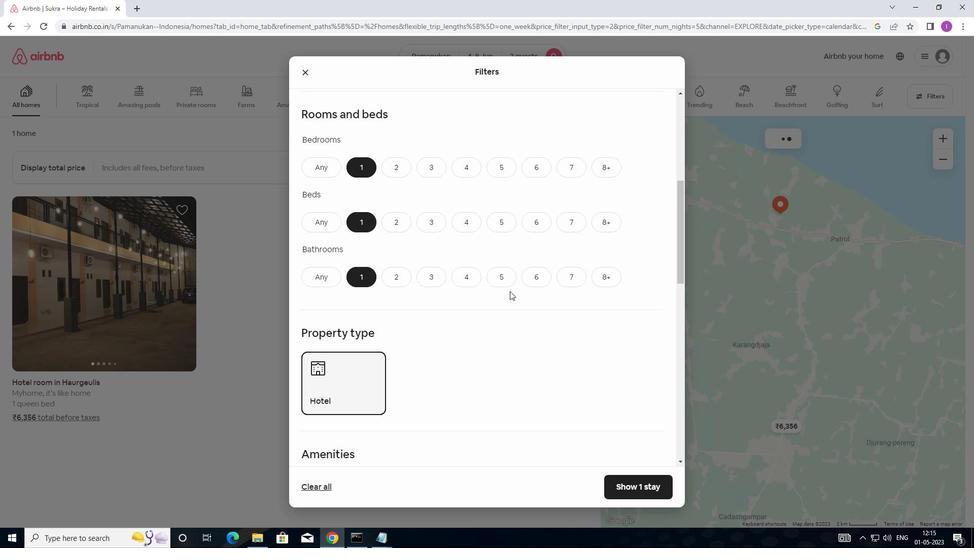 
Action: Mouse scrolled (510, 289) with delta (0, 0)
Screenshot: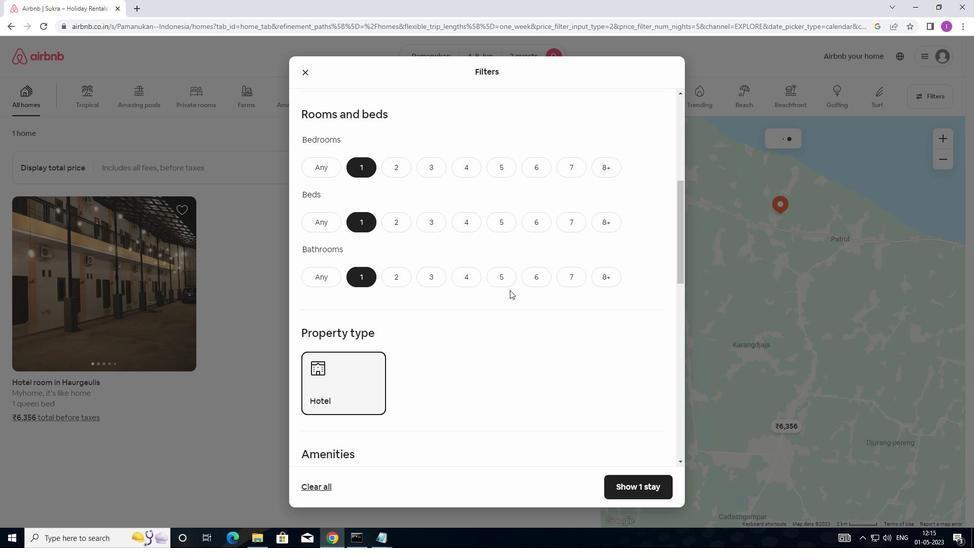
Action: Mouse scrolled (510, 289) with delta (0, 0)
Screenshot: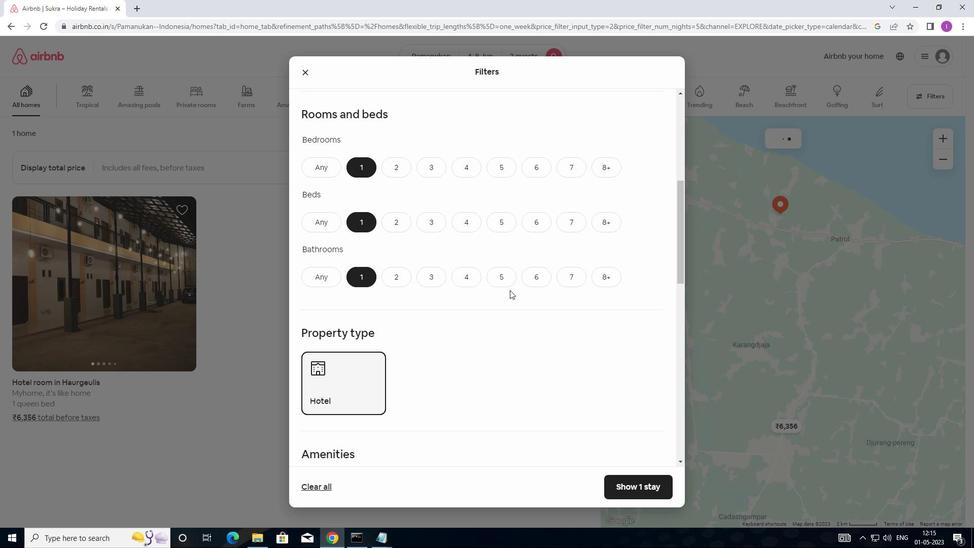 
Action: Mouse moved to (510, 291)
Screenshot: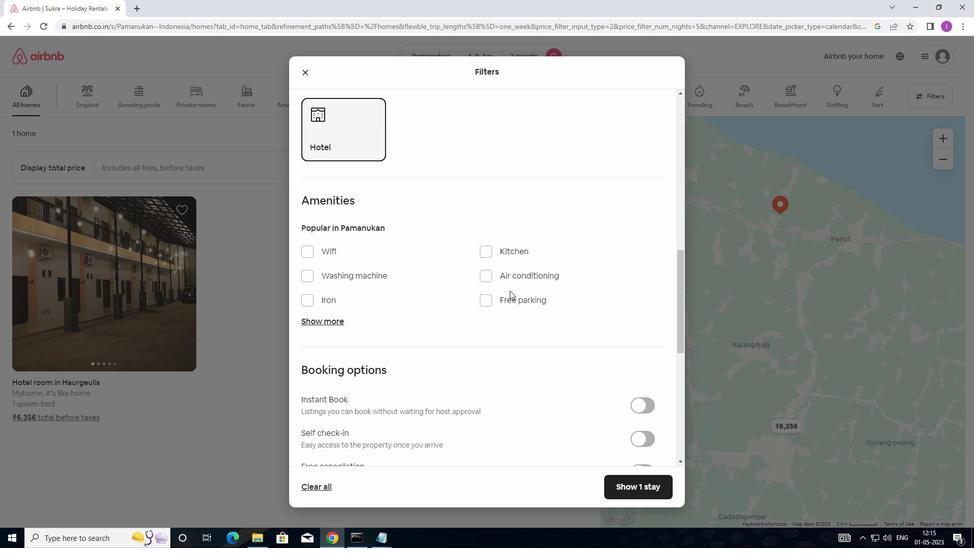 
Action: Mouse scrolled (510, 291) with delta (0, 0)
Screenshot: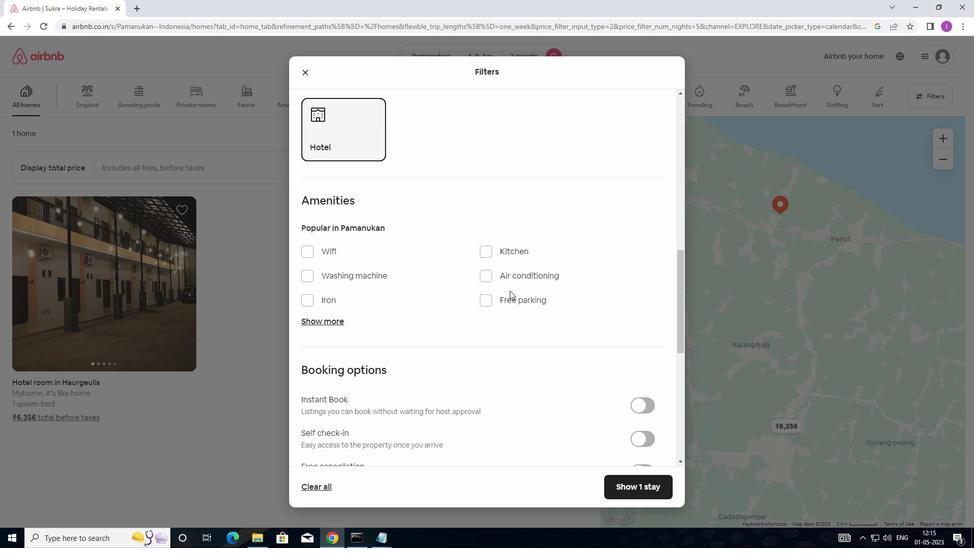 
Action: Mouse scrolled (510, 291) with delta (0, 0)
Screenshot: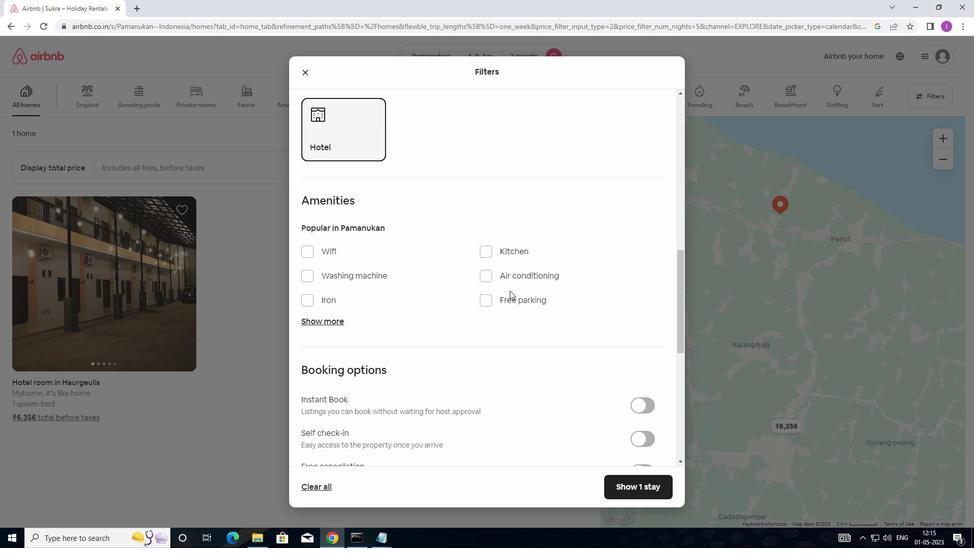 
Action: Mouse scrolled (510, 291) with delta (0, 0)
Screenshot: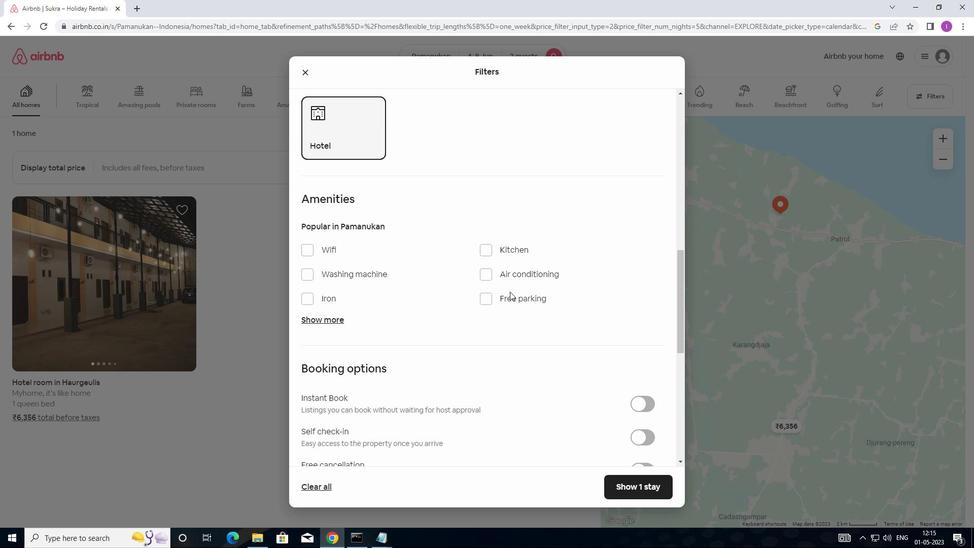 
Action: Mouse moved to (649, 283)
Screenshot: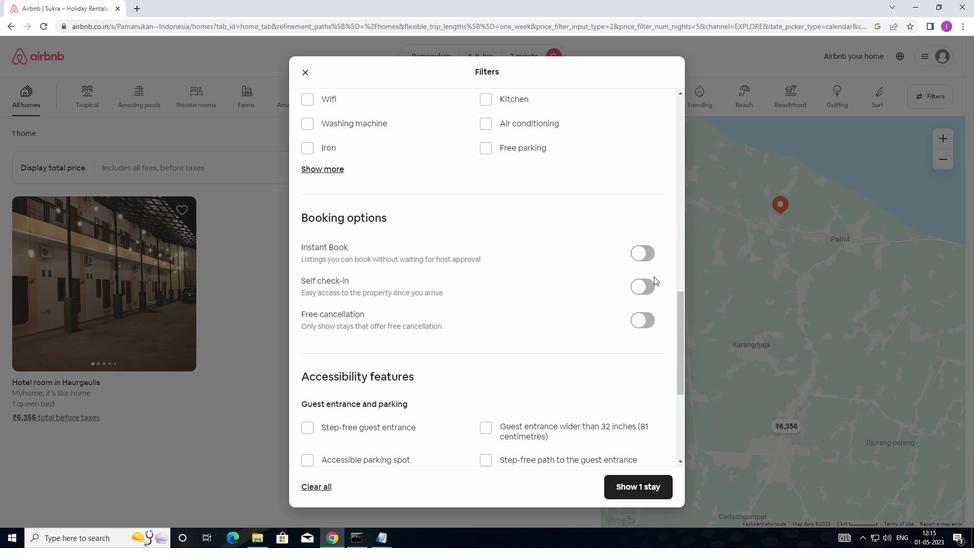 
Action: Mouse pressed left at (649, 283)
Screenshot: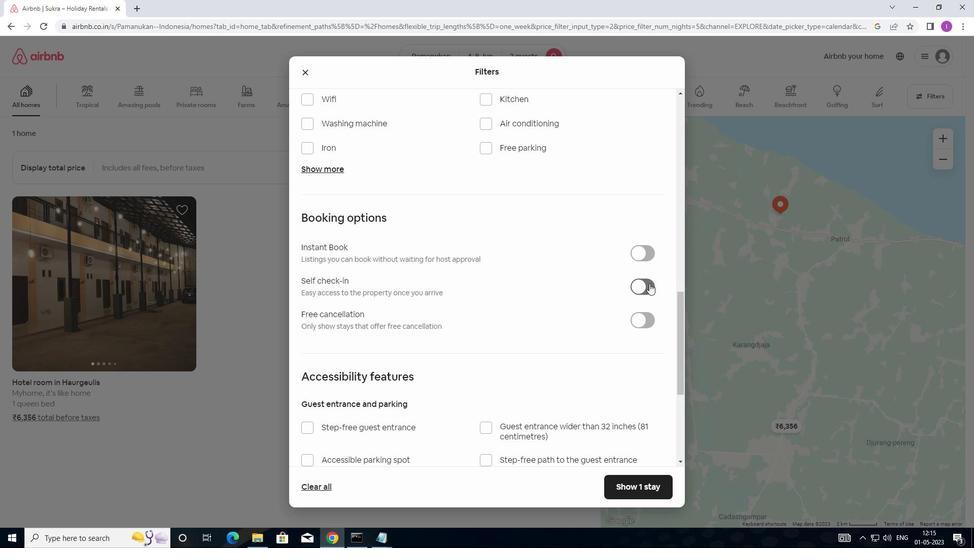 
Action: Mouse moved to (544, 313)
Screenshot: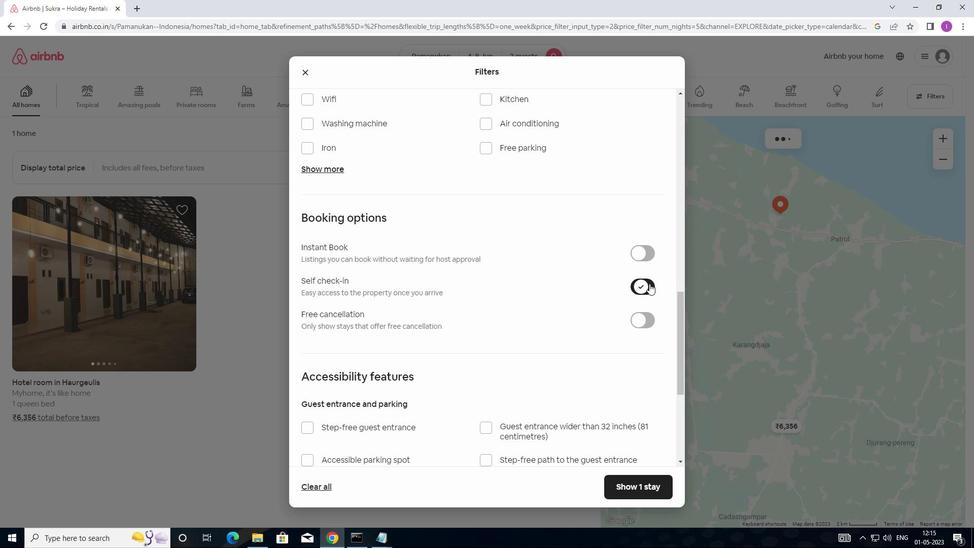 
Action: Mouse scrolled (544, 312) with delta (0, 0)
Screenshot: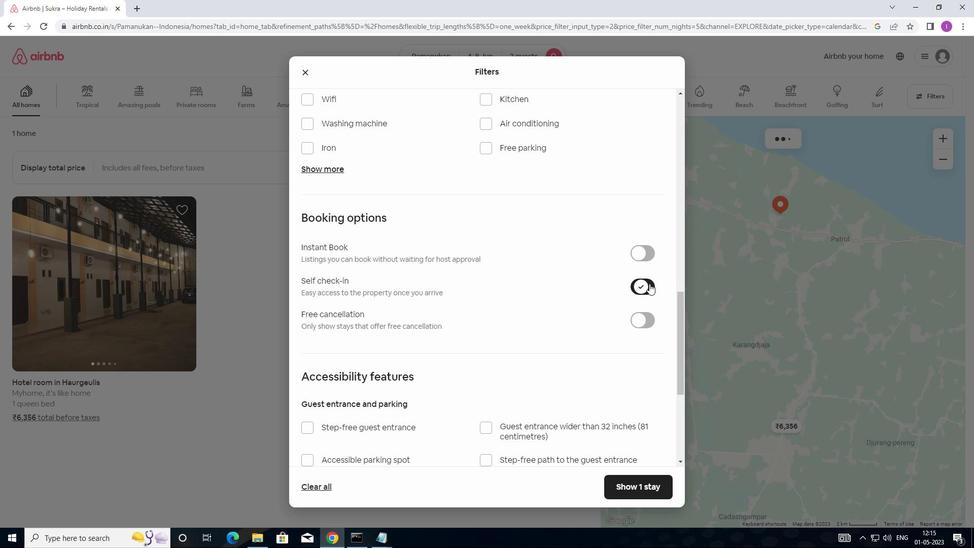 
Action: Mouse moved to (511, 325)
Screenshot: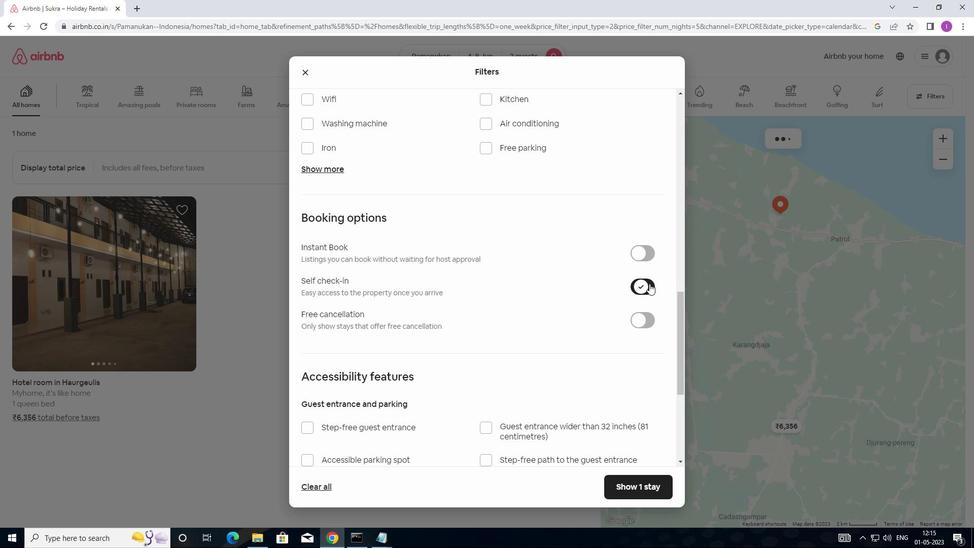 
Action: Mouse scrolled (511, 325) with delta (0, 0)
Screenshot: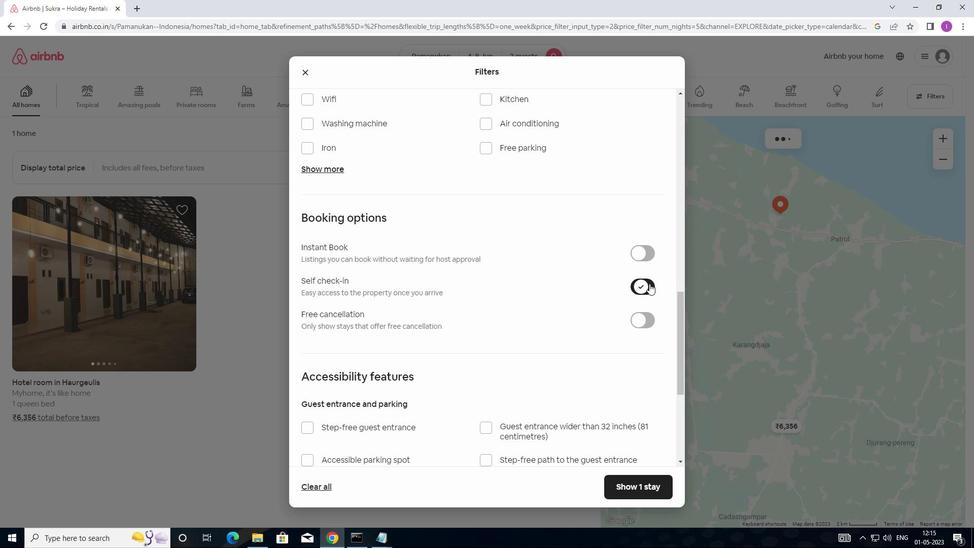 
Action: Mouse moved to (492, 331)
Screenshot: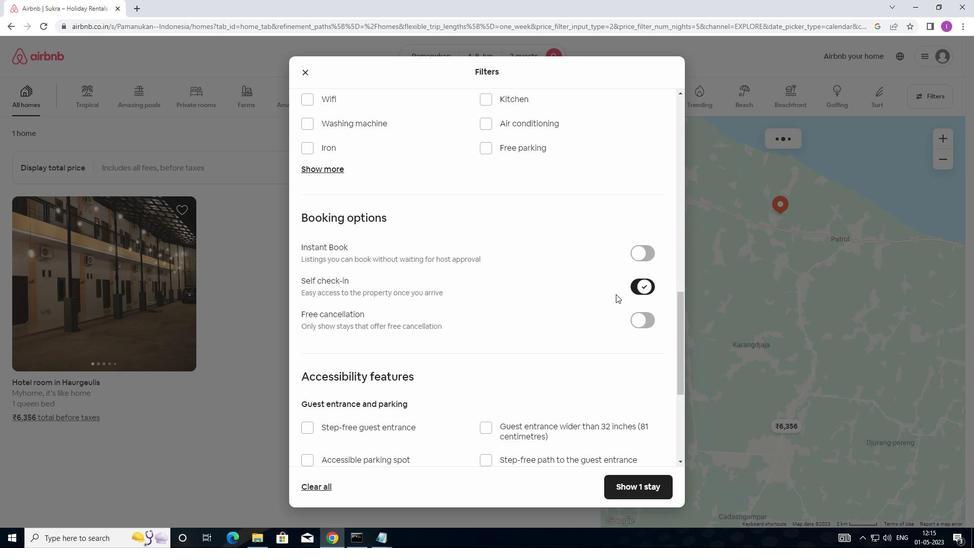 
Action: Mouse scrolled (492, 331) with delta (0, 0)
Screenshot: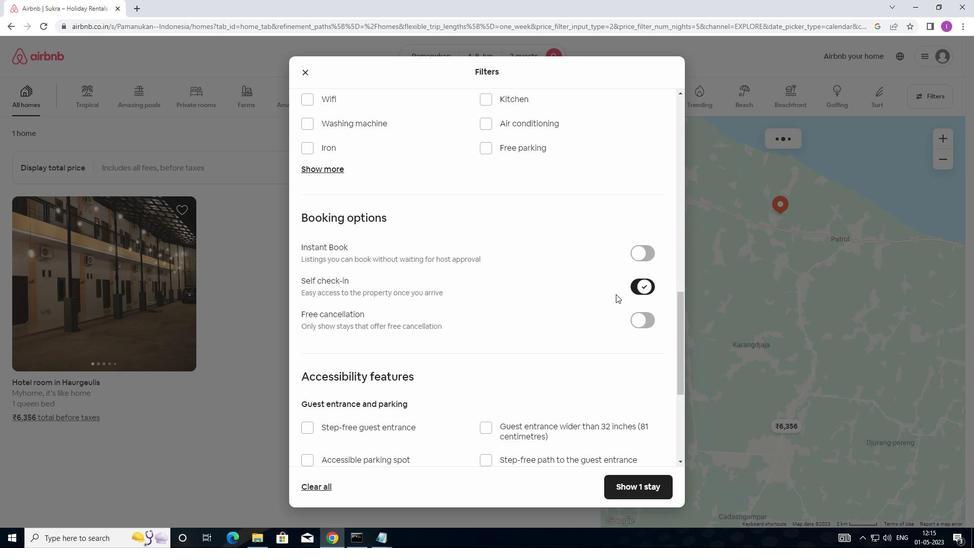 
Action: Mouse moved to (470, 331)
Screenshot: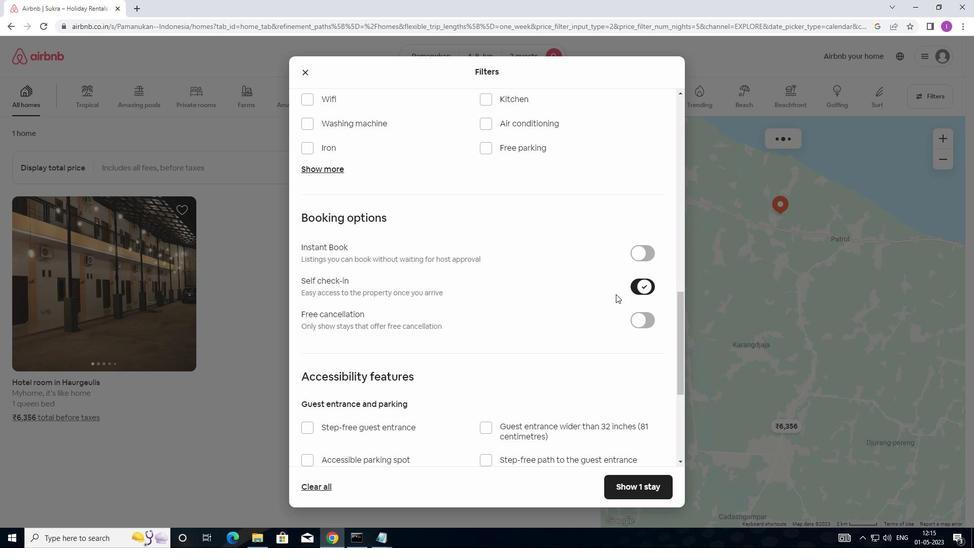 
Action: Mouse scrolled (470, 331) with delta (0, 0)
Screenshot: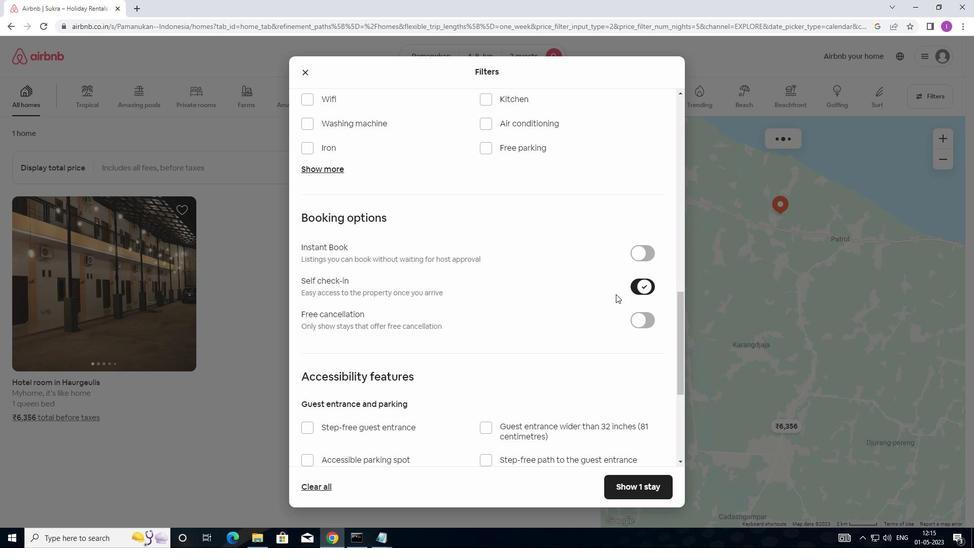 
Action: Mouse moved to (439, 330)
Screenshot: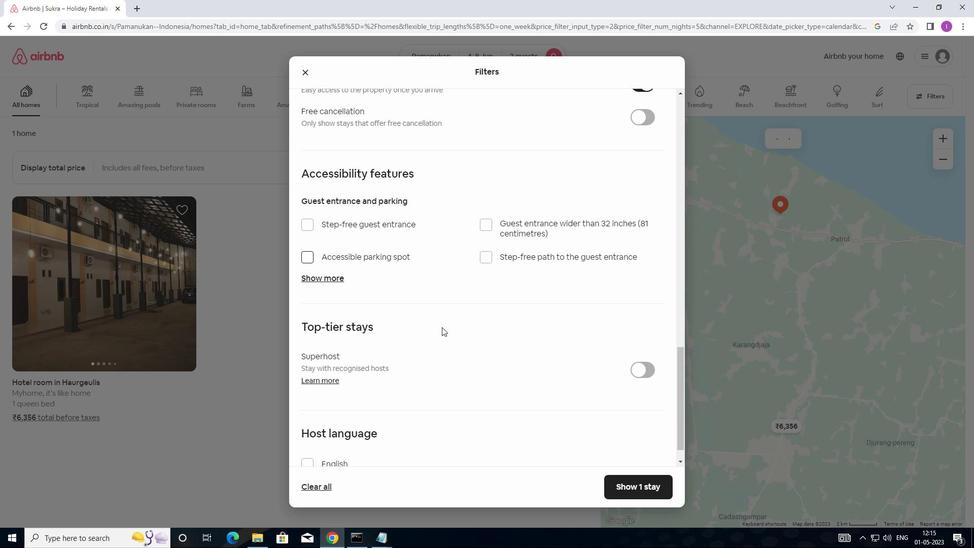 
Action: Mouse scrolled (439, 330) with delta (0, 0)
Screenshot: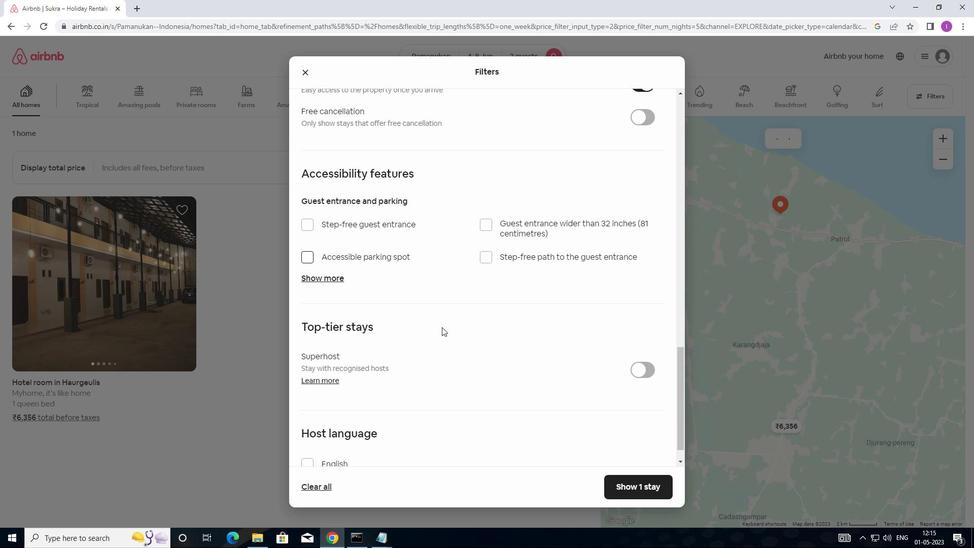 
Action: Mouse moved to (438, 334)
Screenshot: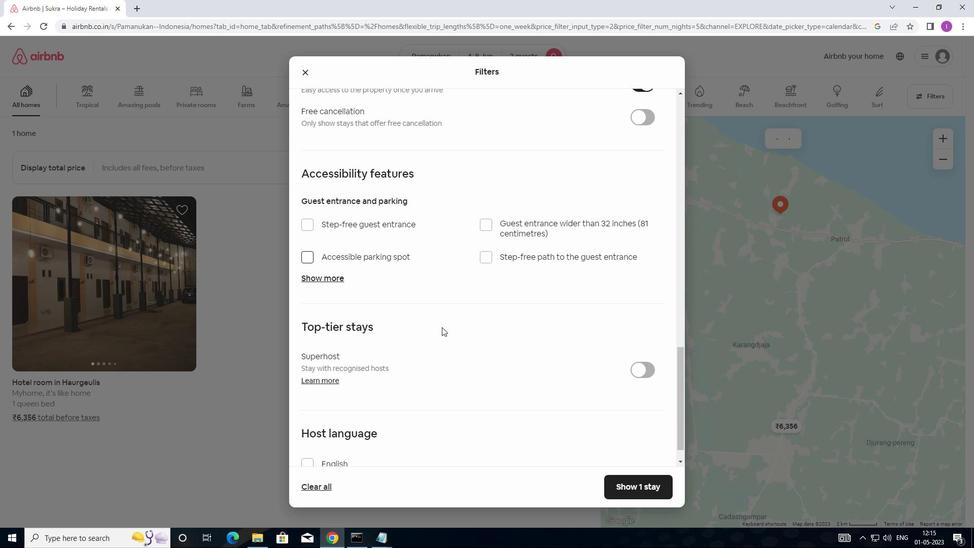 
Action: Mouse scrolled (438, 334) with delta (0, 0)
Screenshot: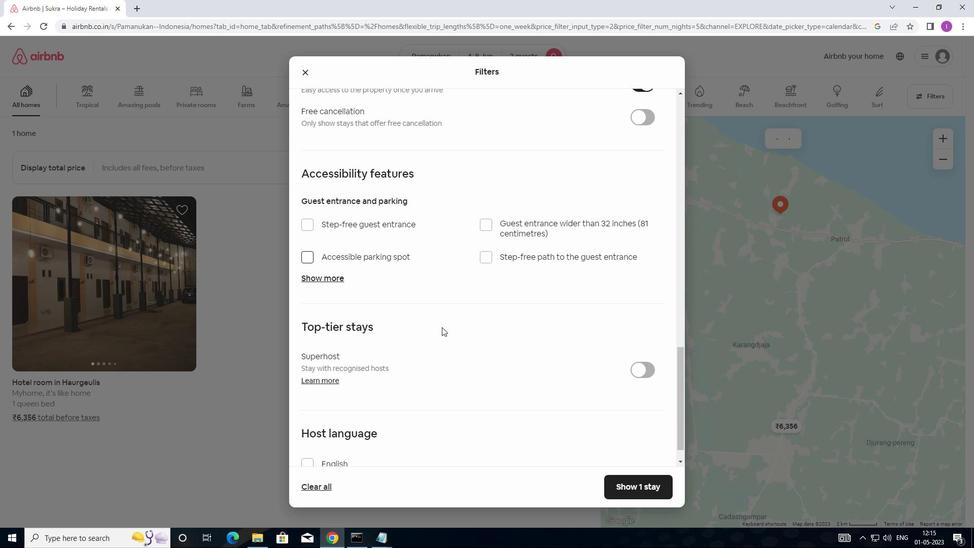 
Action: Mouse moved to (436, 343)
Screenshot: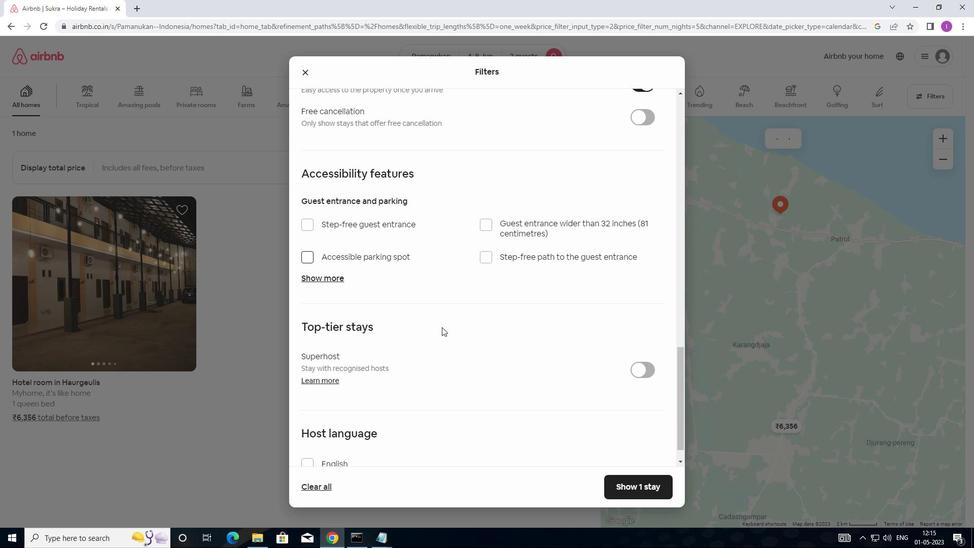 
Action: Mouse scrolled (436, 342) with delta (0, 0)
Screenshot: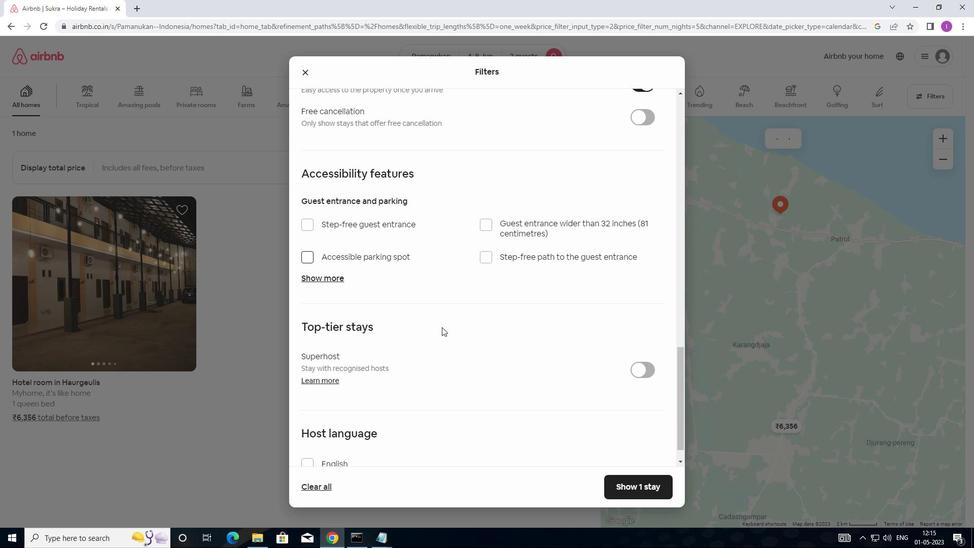 
Action: Mouse moved to (436, 346)
Screenshot: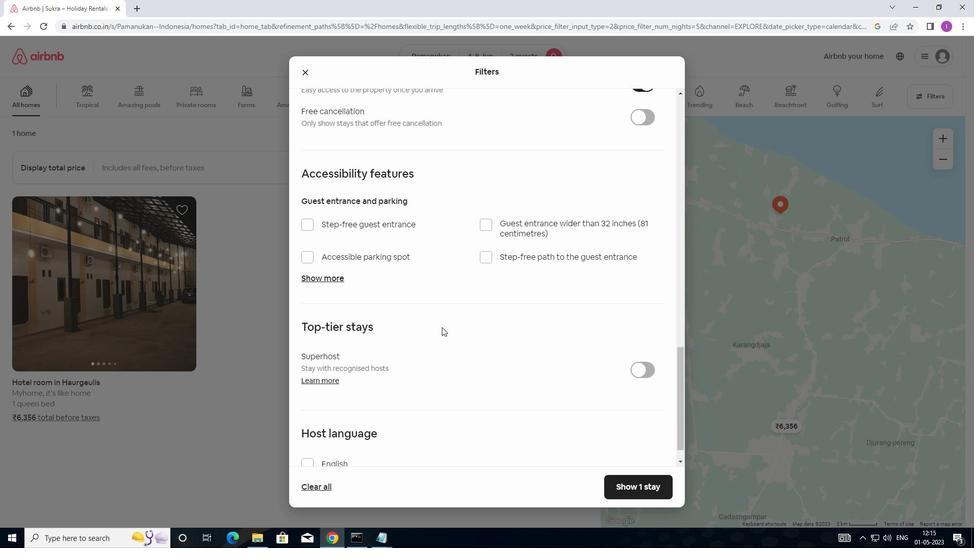 
Action: Mouse scrolled (436, 345) with delta (0, 0)
Screenshot: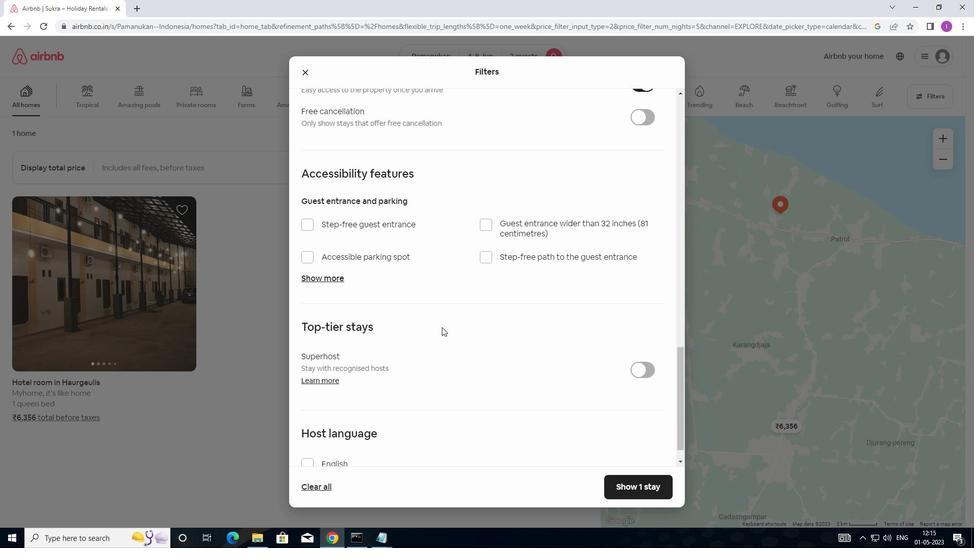 
Action: Mouse moved to (436, 346)
Screenshot: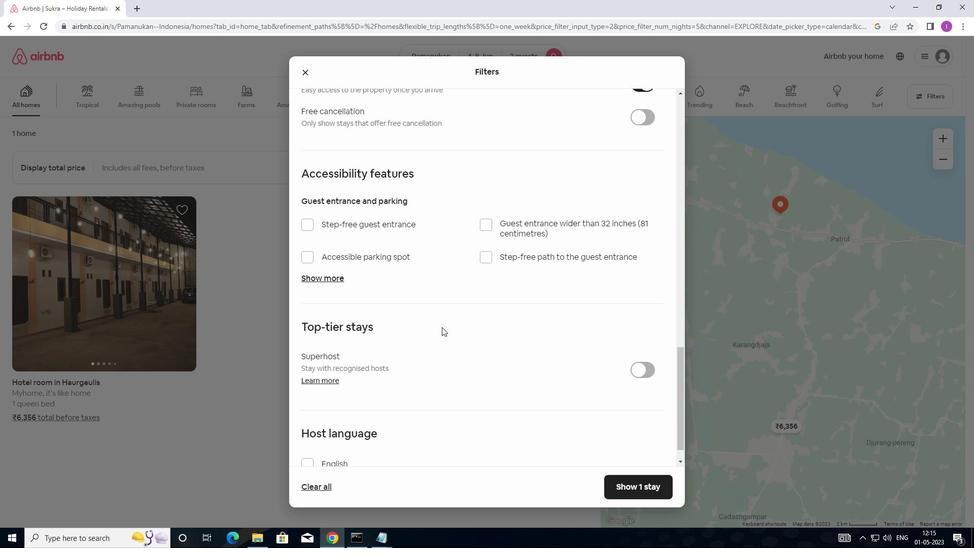 
Action: Mouse scrolled (436, 345) with delta (0, 0)
Screenshot: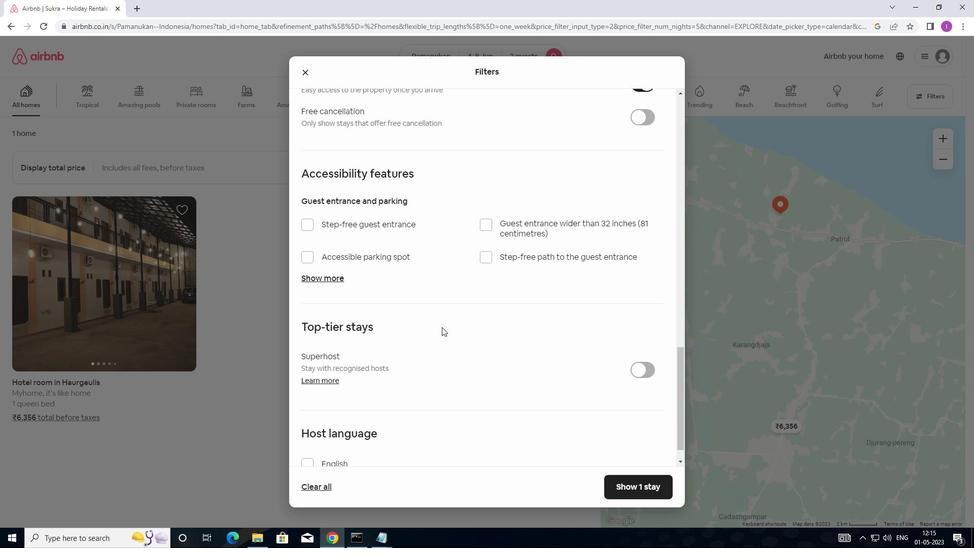 
Action: Mouse moved to (416, 375)
Screenshot: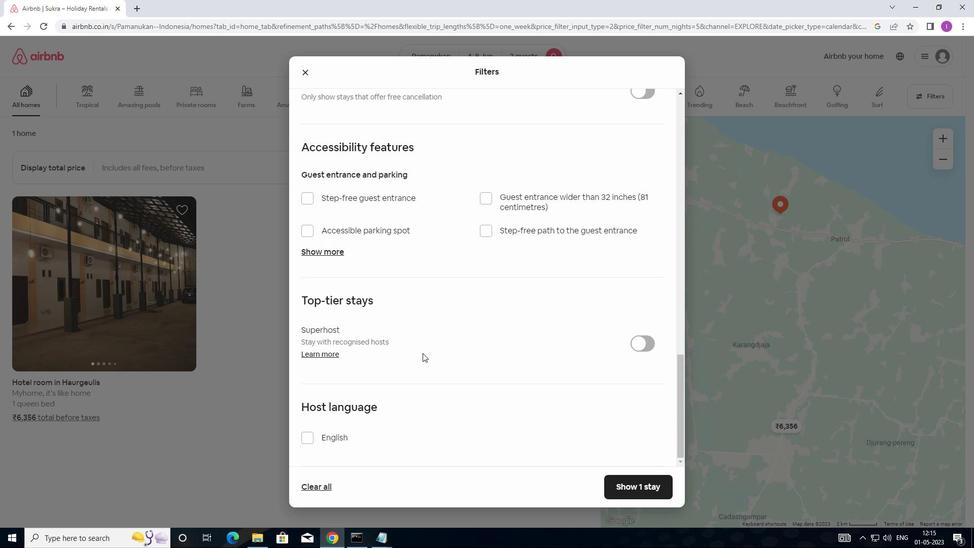 
Action: Mouse scrolled (416, 374) with delta (0, 0)
Screenshot: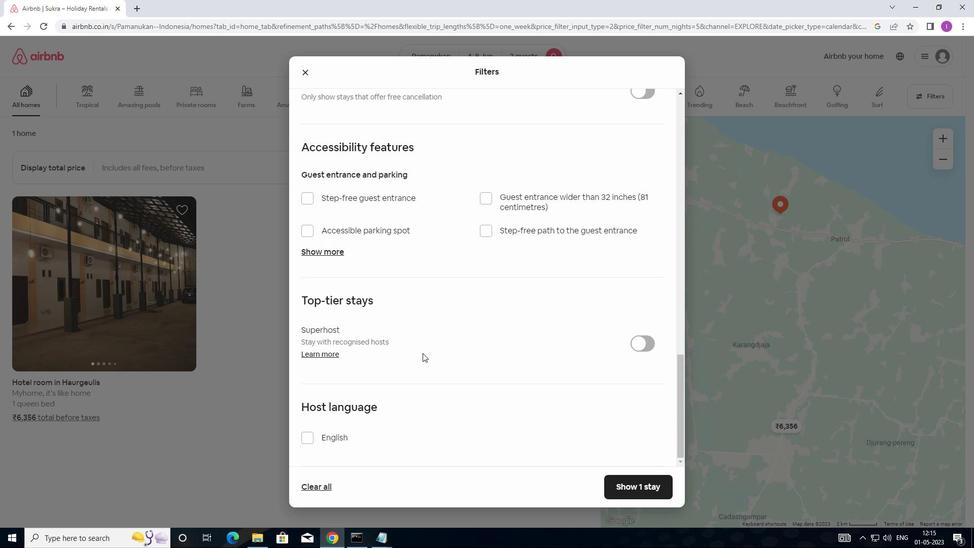 
Action: Mouse moved to (415, 379)
Screenshot: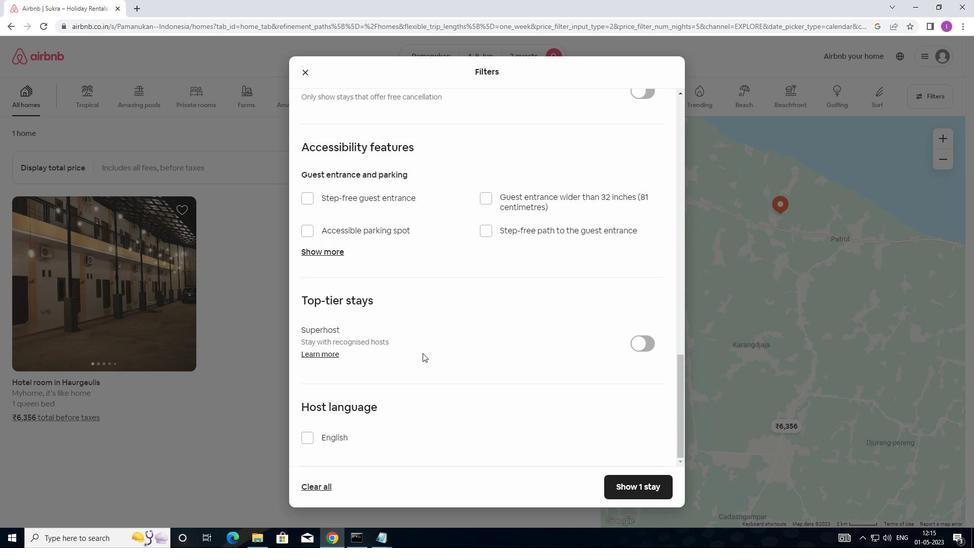 
Action: Mouse scrolled (415, 378) with delta (0, 0)
Screenshot: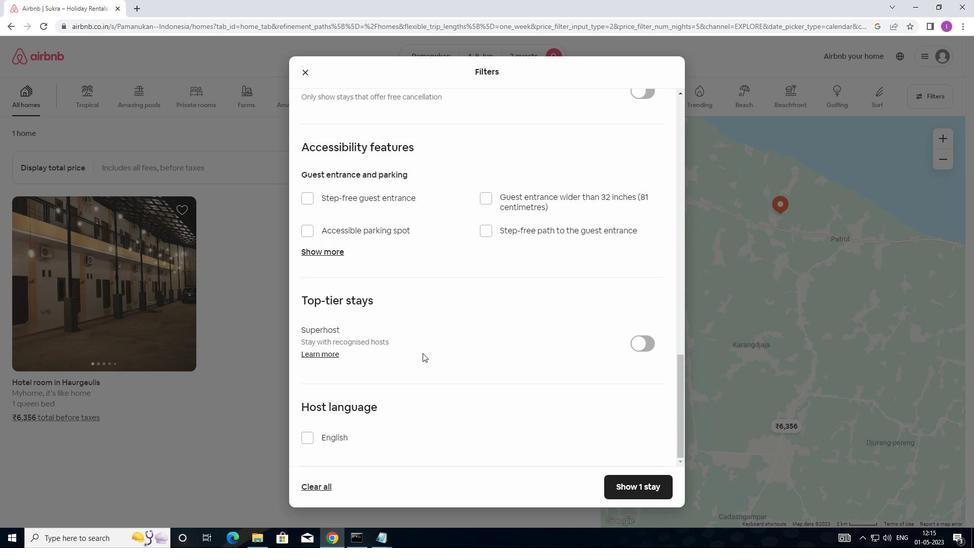
Action: Mouse moved to (414, 384)
Screenshot: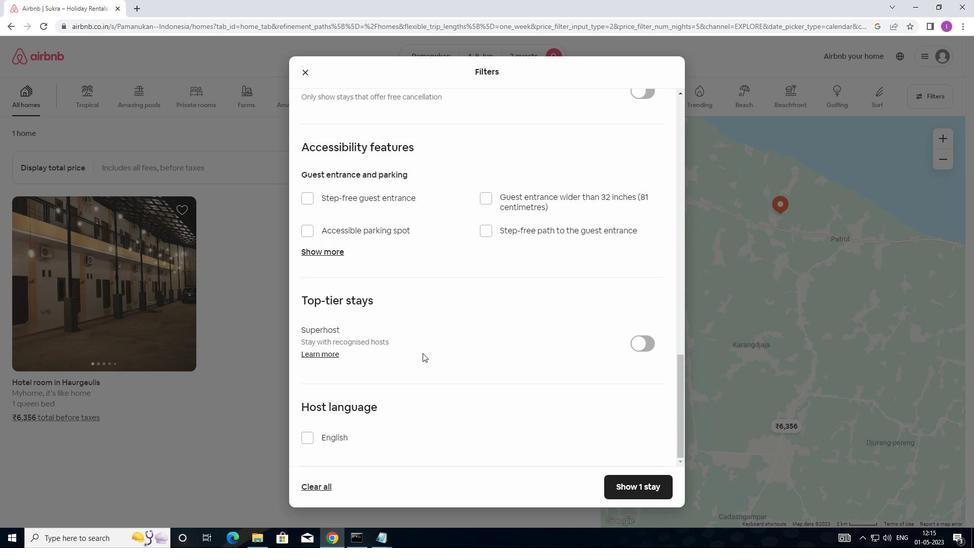 
Action: Mouse scrolled (414, 383) with delta (0, 0)
Screenshot: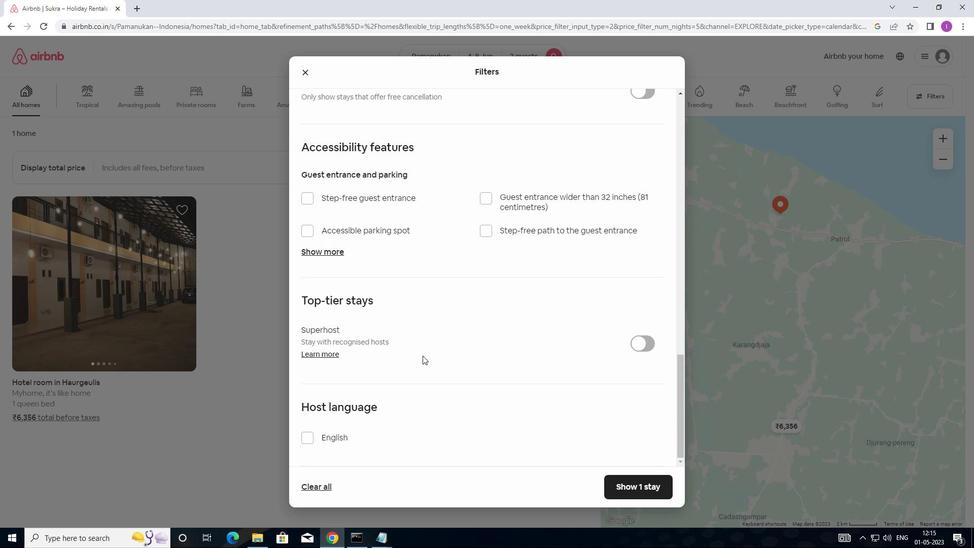 
Action: Mouse moved to (309, 440)
Screenshot: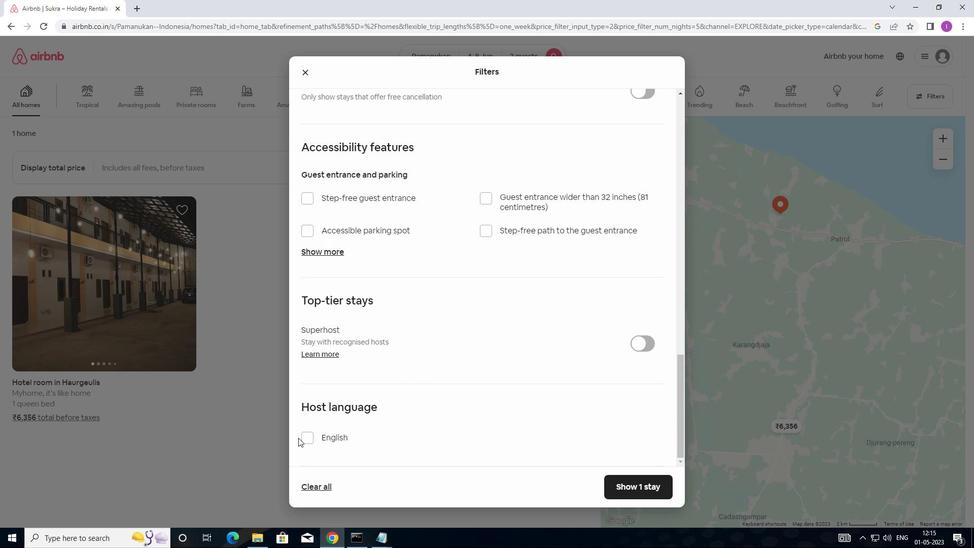 
Action: Mouse pressed left at (309, 440)
Screenshot: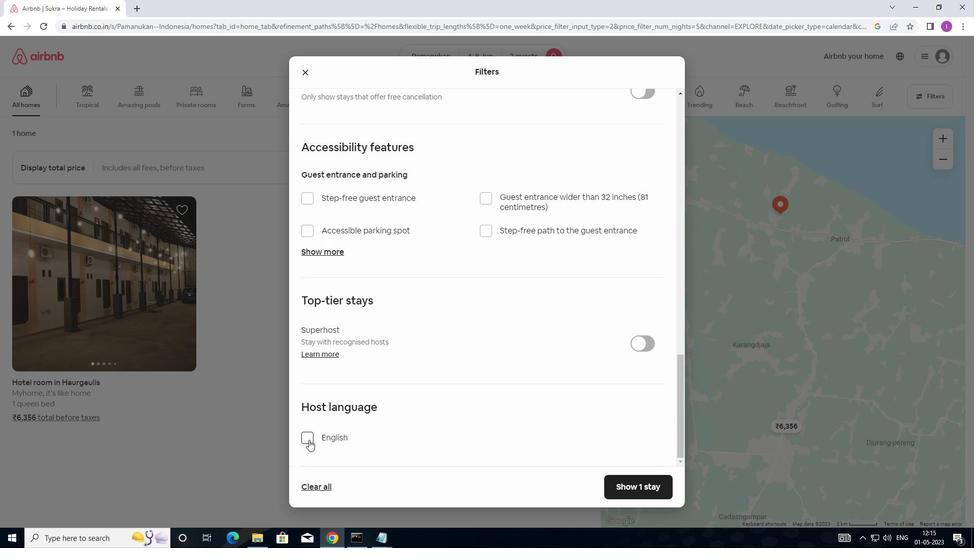 
Action: Mouse moved to (611, 496)
Screenshot: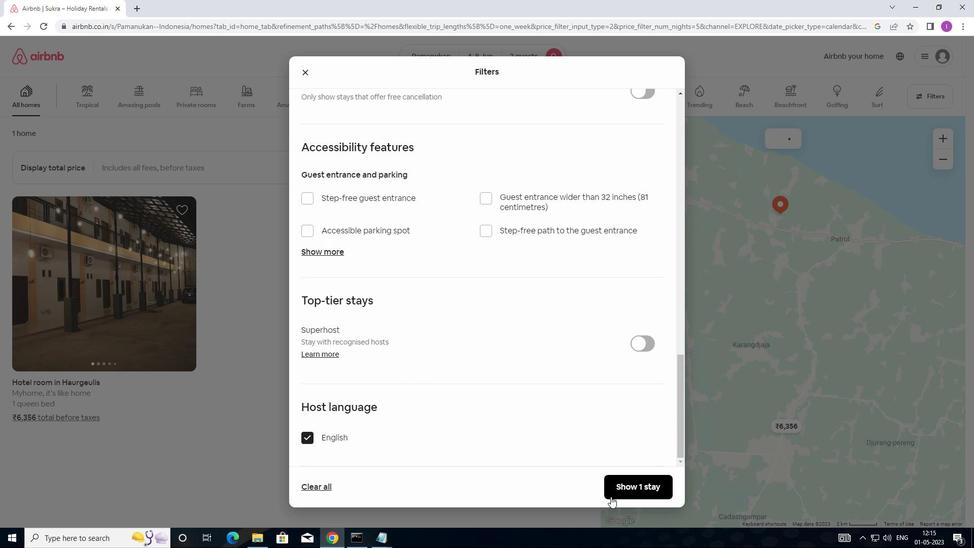 
Action: Mouse pressed left at (611, 496)
Screenshot: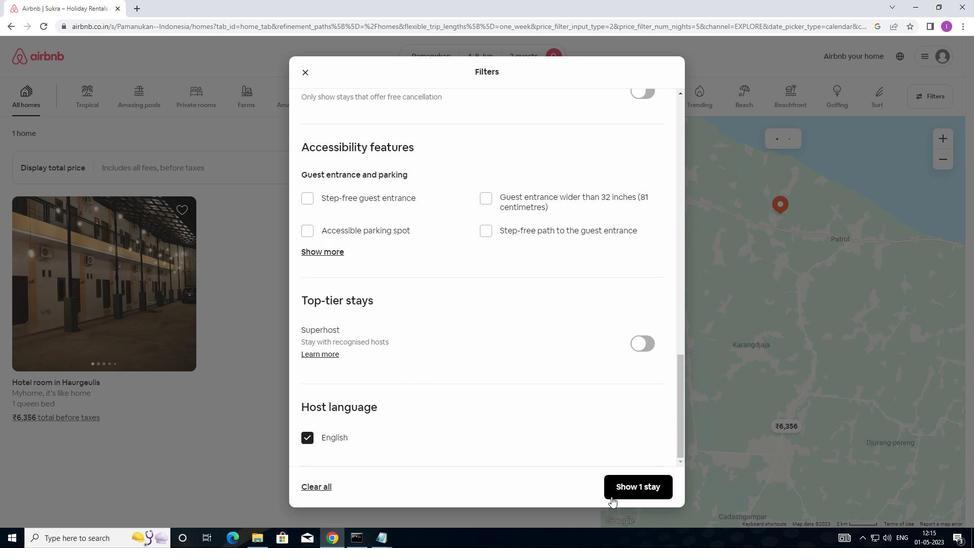 
Action: Mouse moved to (613, 492)
Screenshot: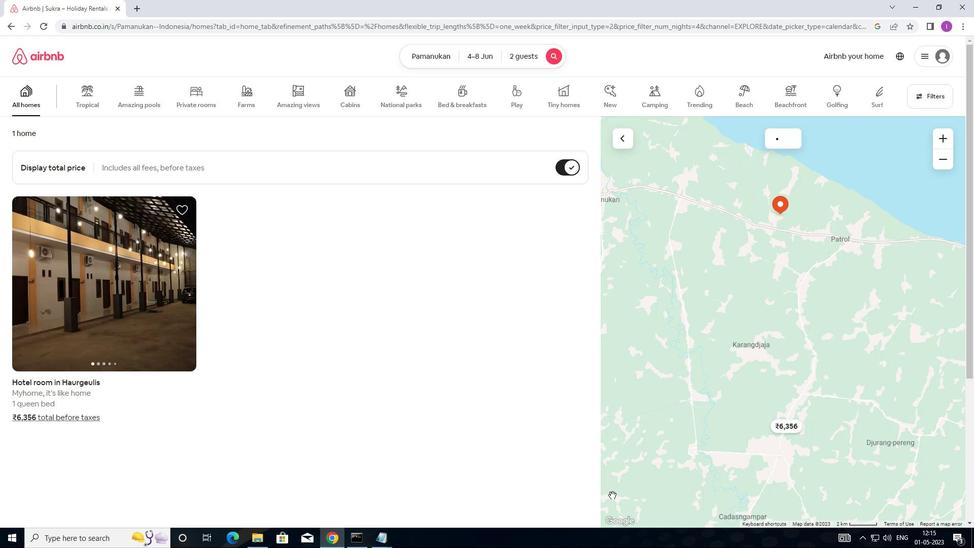
